 Task: Check the listing details & photos
Action: Mouse moved to (925, 274)
Screenshot: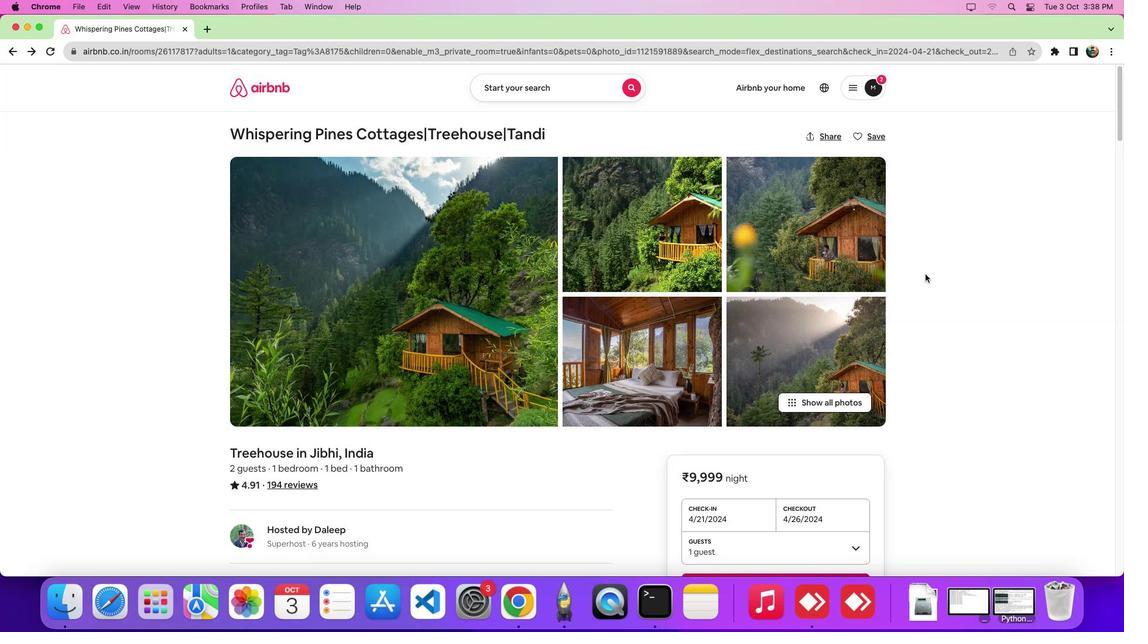 
Action: Mouse pressed left at (925, 274)
Screenshot: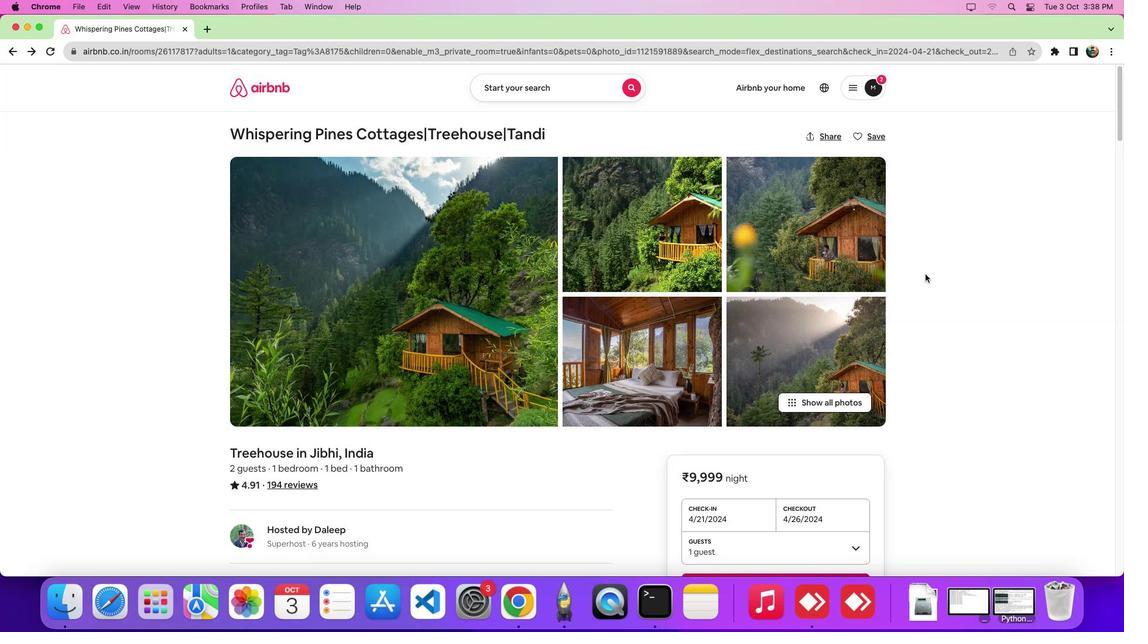 
Action: Mouse scrolled (925, 274) with delta (0, 0)
Screenshot: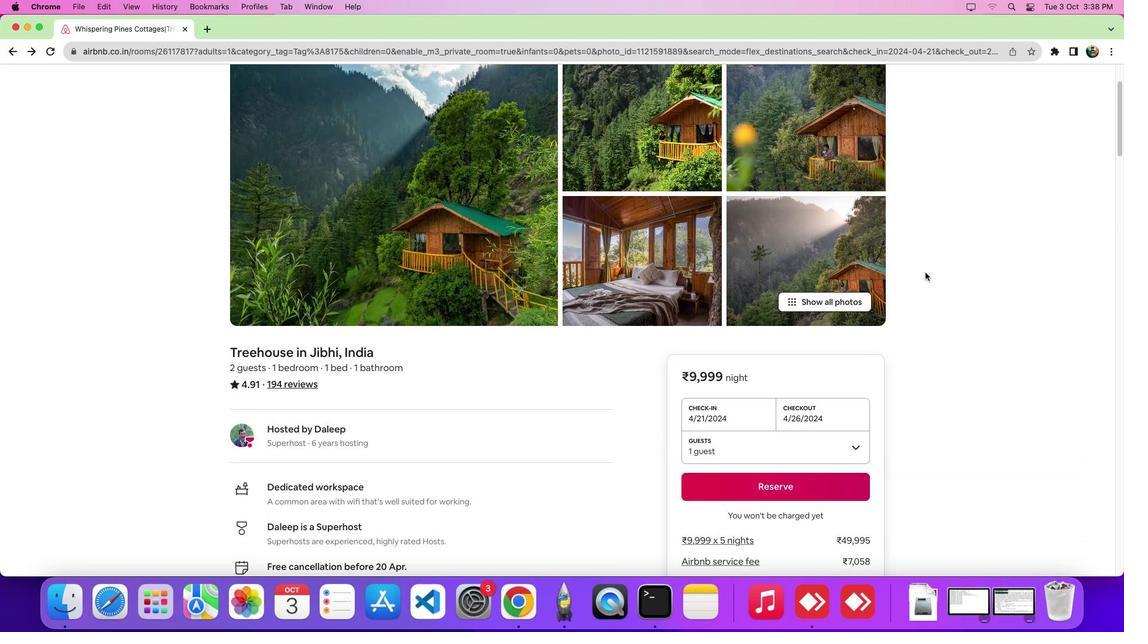 
Action: Mouse scrolled (925, 274) with delta (0, 0)
Screenshot: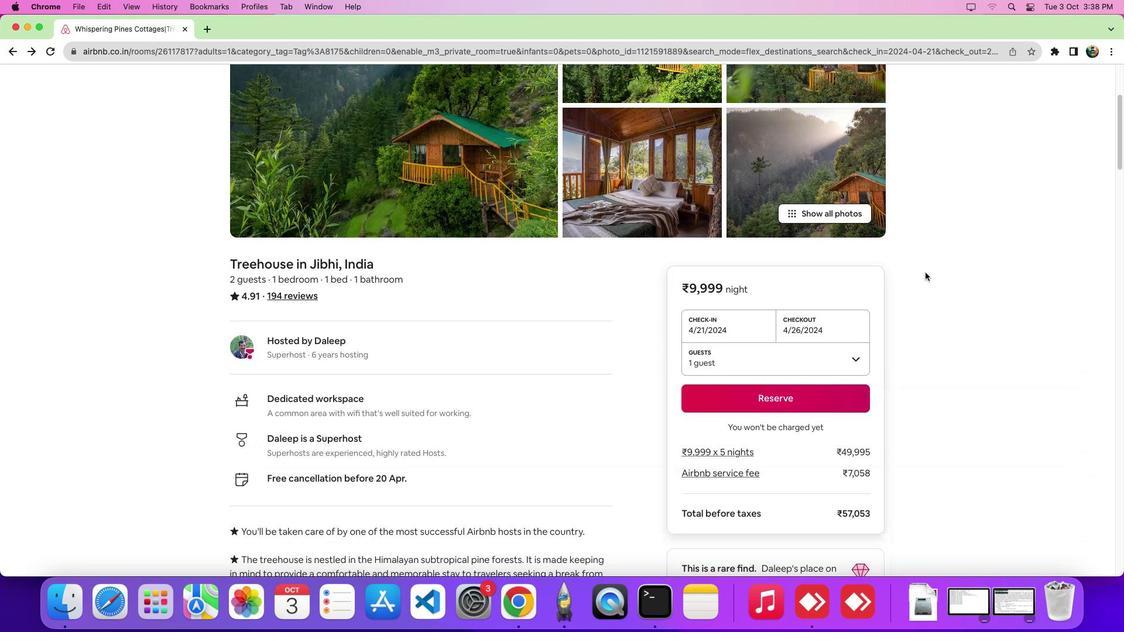 
Action: Mouse scrolled (925, 274) with delta (0, -4)
Screenshot: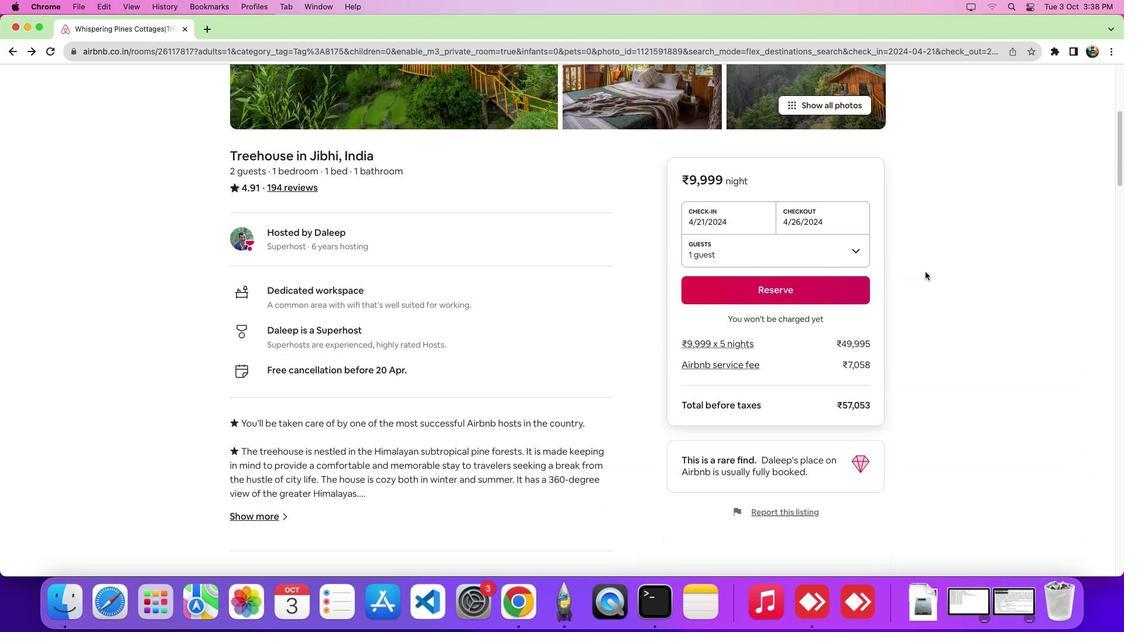 
Action: Mouse scrolled (925, 274) with delta (0, -5)
Screenshot: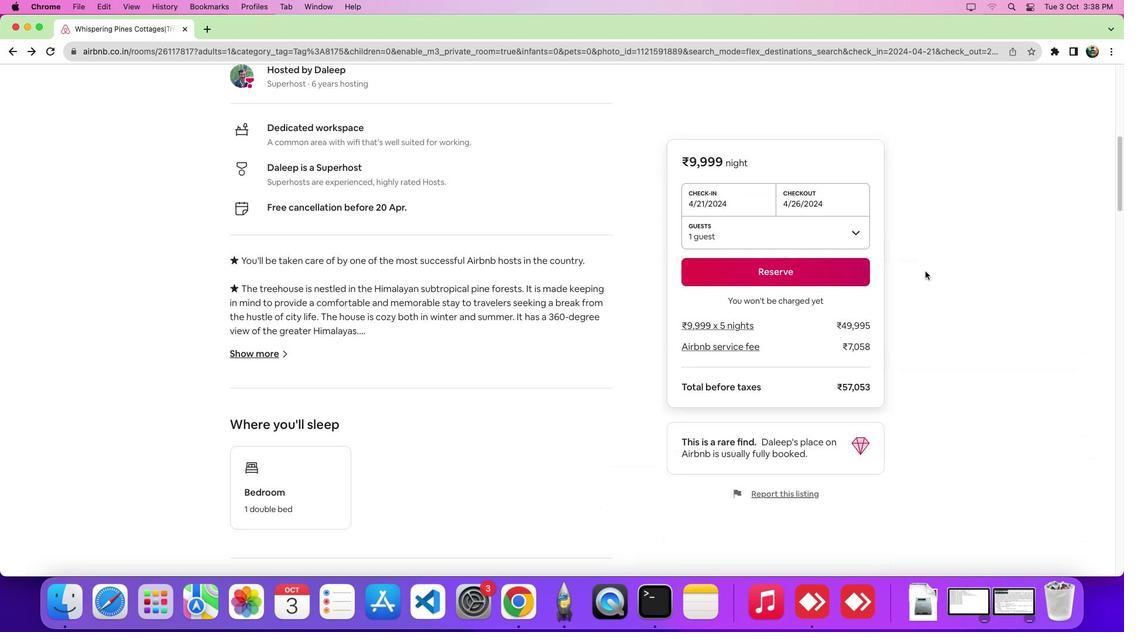 
Action: Mouse moved to (925, 271)
Screenshot: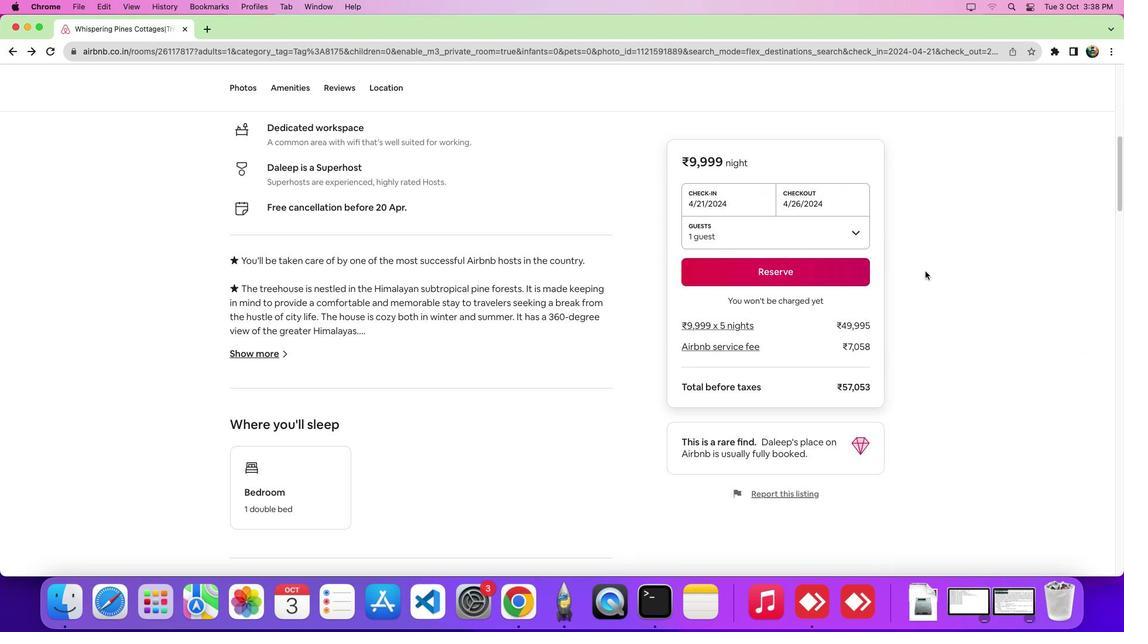 
Action: Mouse scrolled (925, 271) with delta (0, 0)
Screenshot: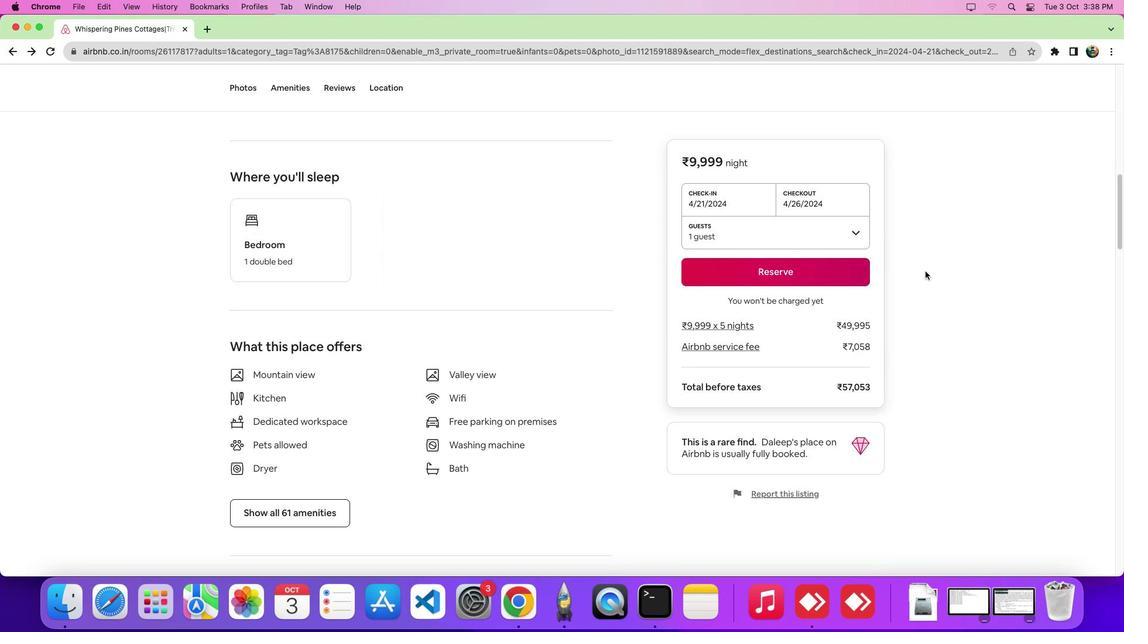 
Action: Mouse scrolled (925, 271) with delta (0, -1)
Screenshot: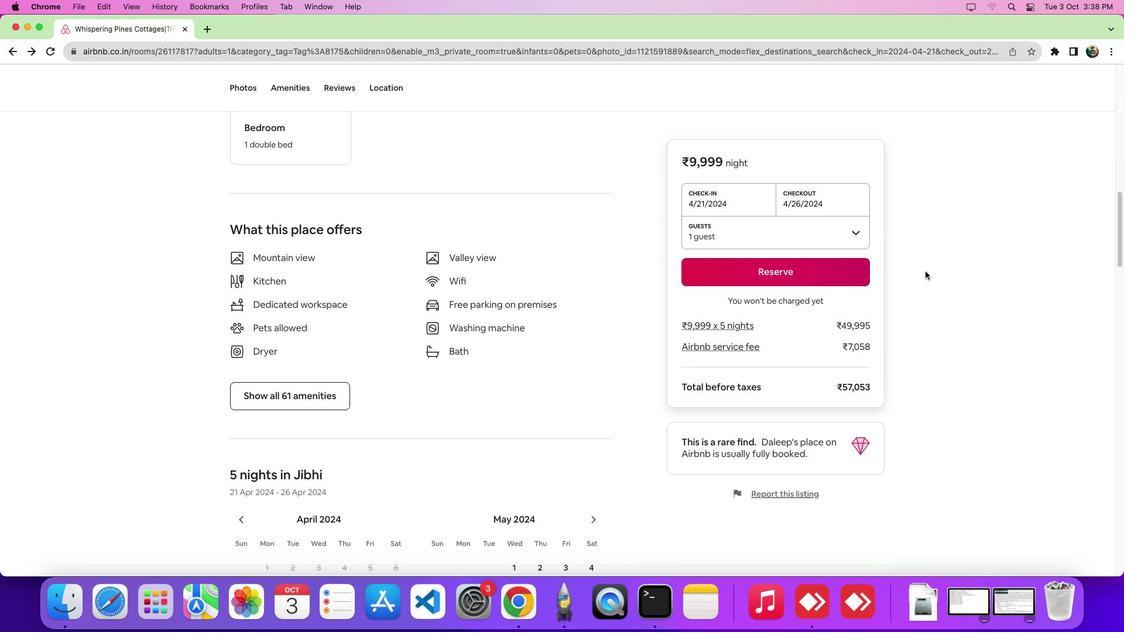 
Action: Mouse scrolled (925, 271) with delta (0, -4)
Screenshot: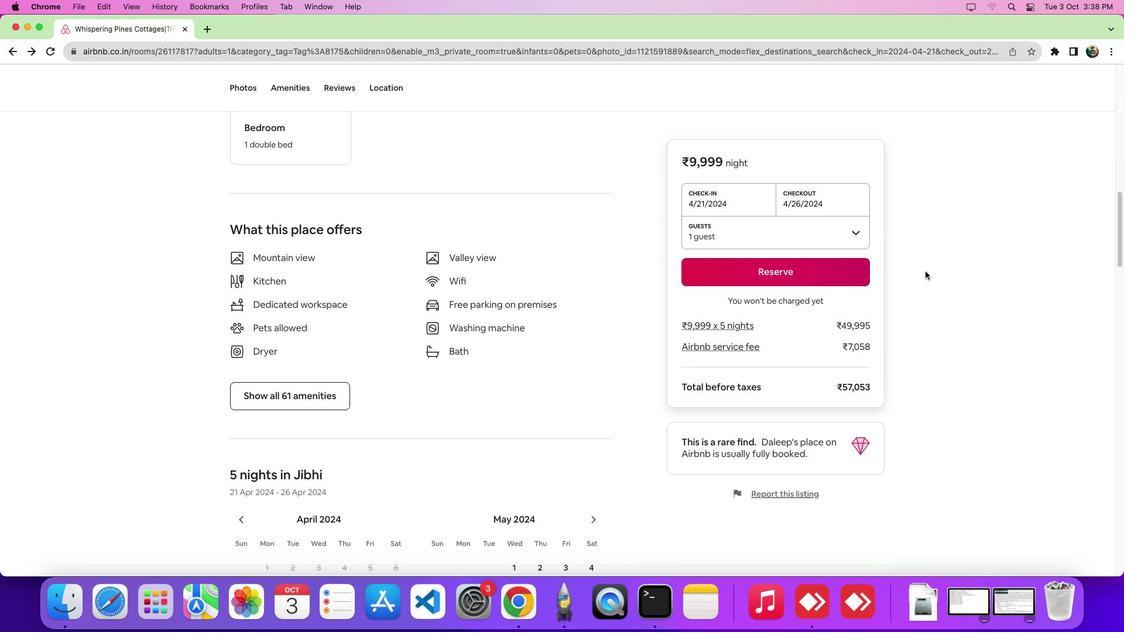 
Action: Mouse scrolled (925, 271) with delta (0, -7)
Screenshot: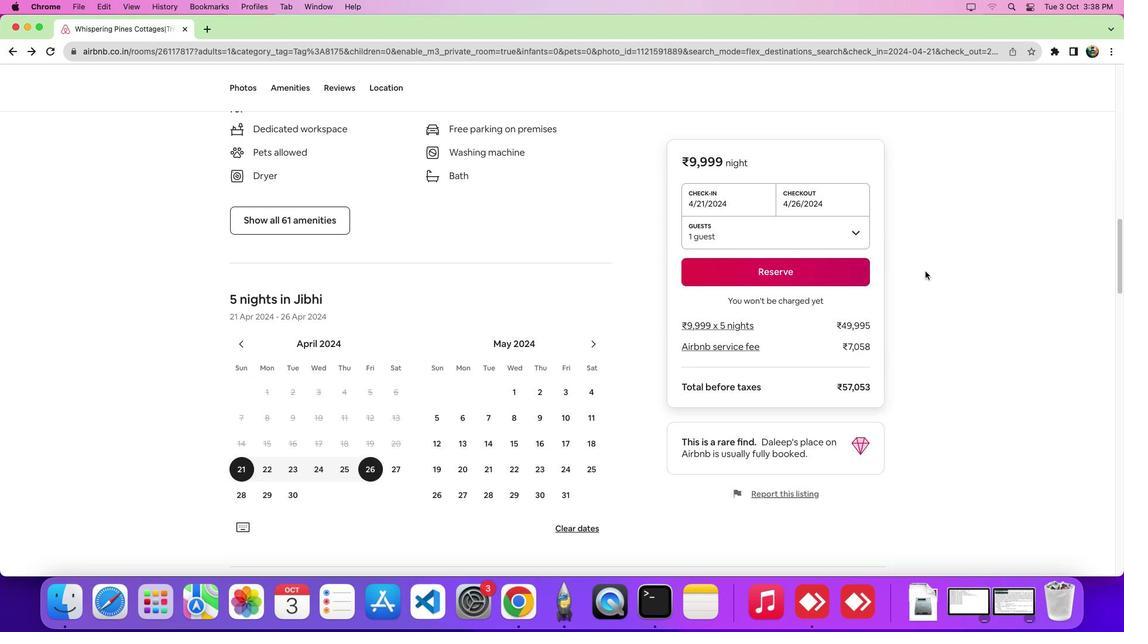 
Action: Mouse moved to (926, 271)
Screenshot: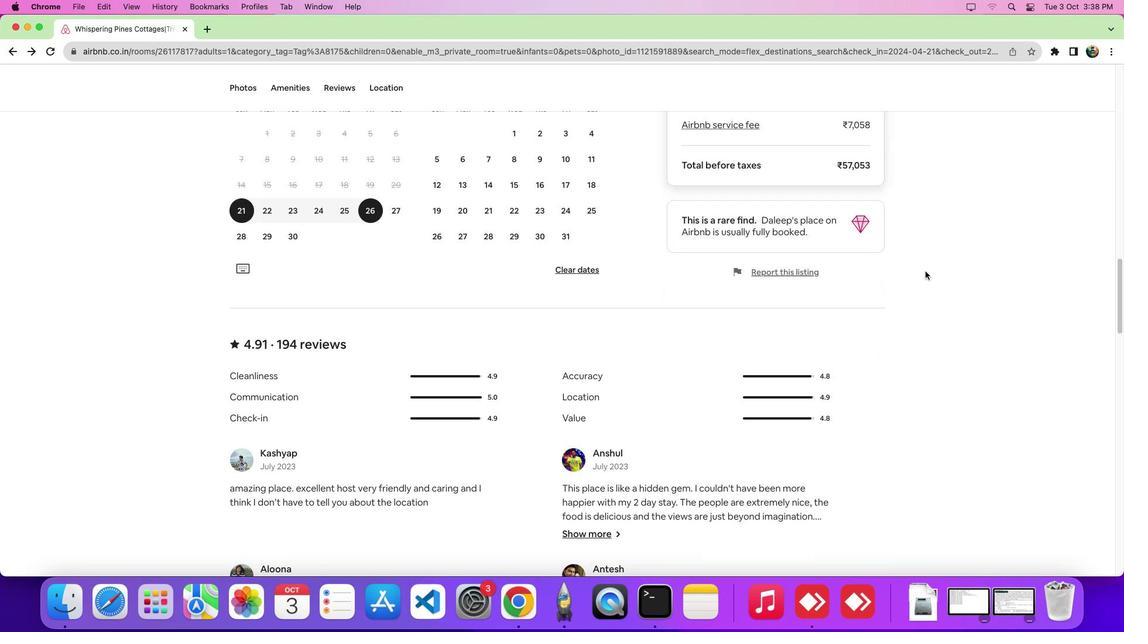 
Action: Mouse scrolled (926, 271) with delta (0, 0)
Screenshot: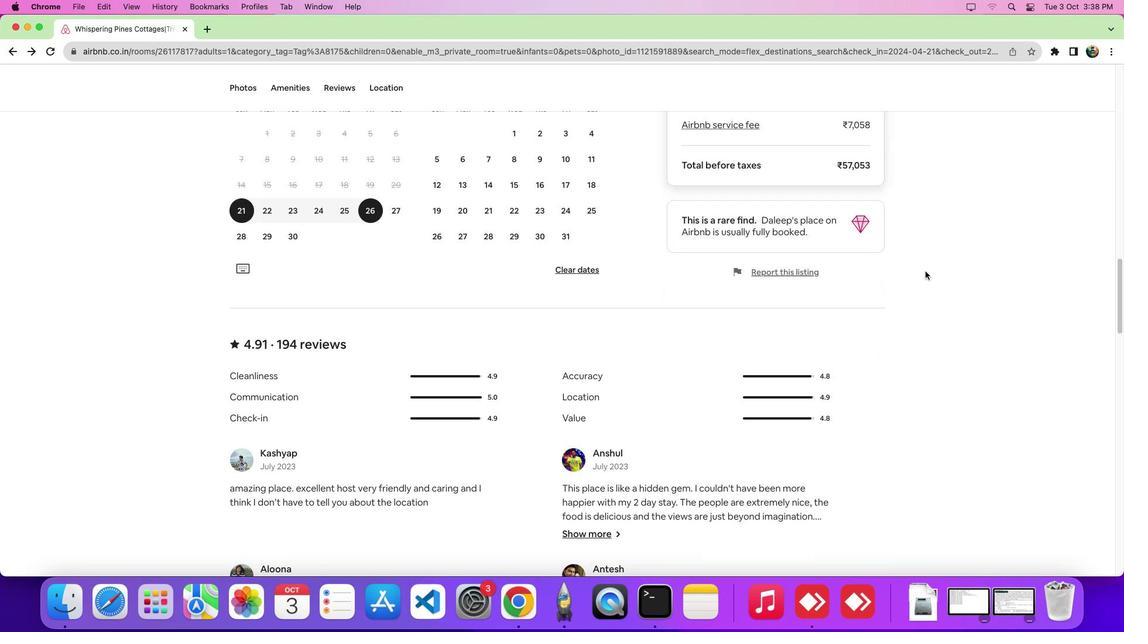 
Action: Mouse scrolled (926, 271) with delta (0, -1)
Screenshot: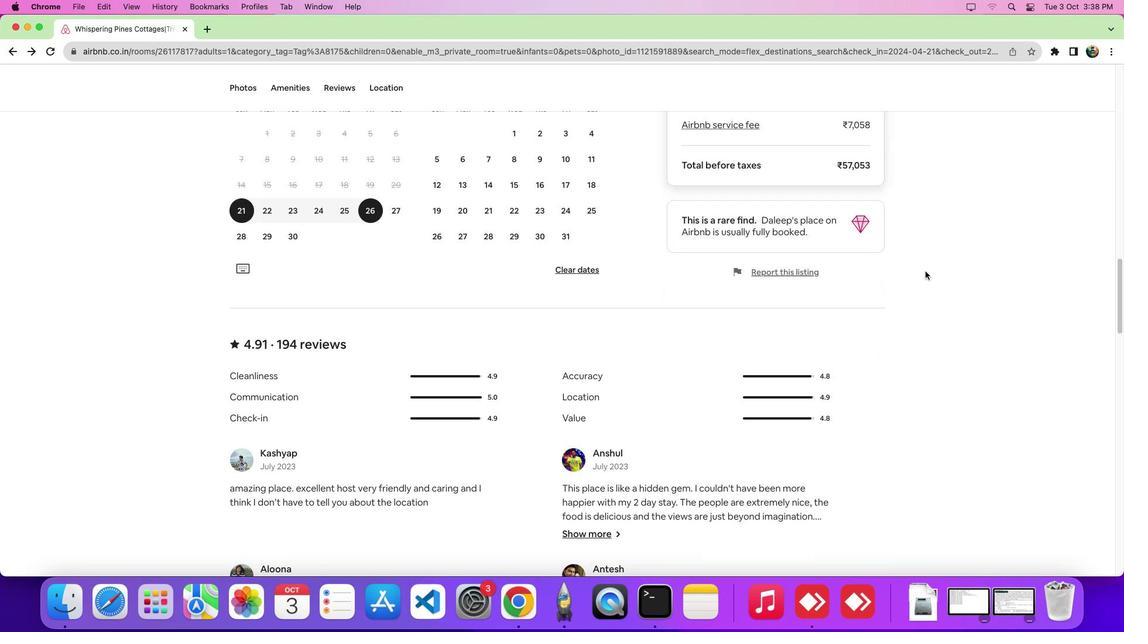 
Action: Mouse scrolled (926, 271) with delta (0, -5)
Screenshot: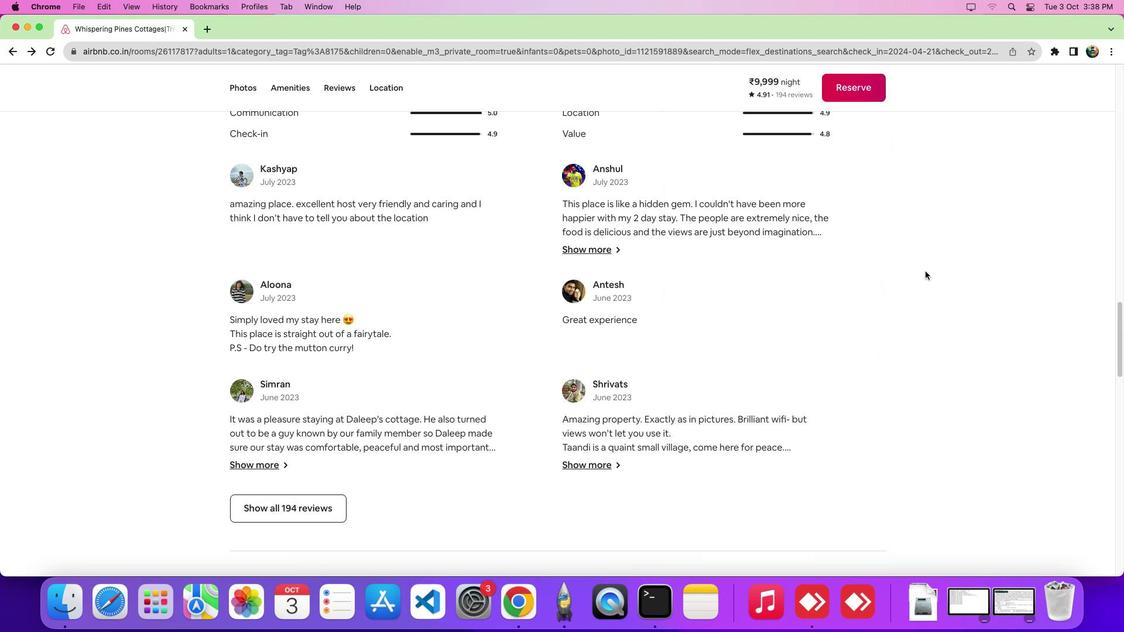 
Action: Mouse scrolled (926, 271) with delta (0, -7)
Screenshot: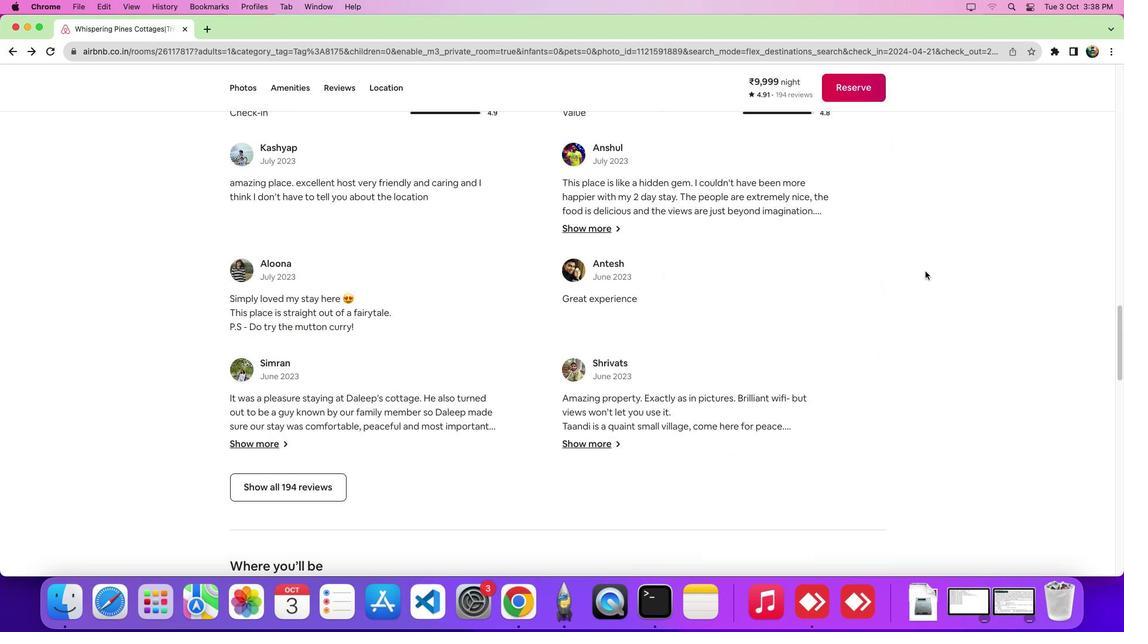 
Action: Mouse scrolled (926, 271) with delta (0, 0)
Screenshot: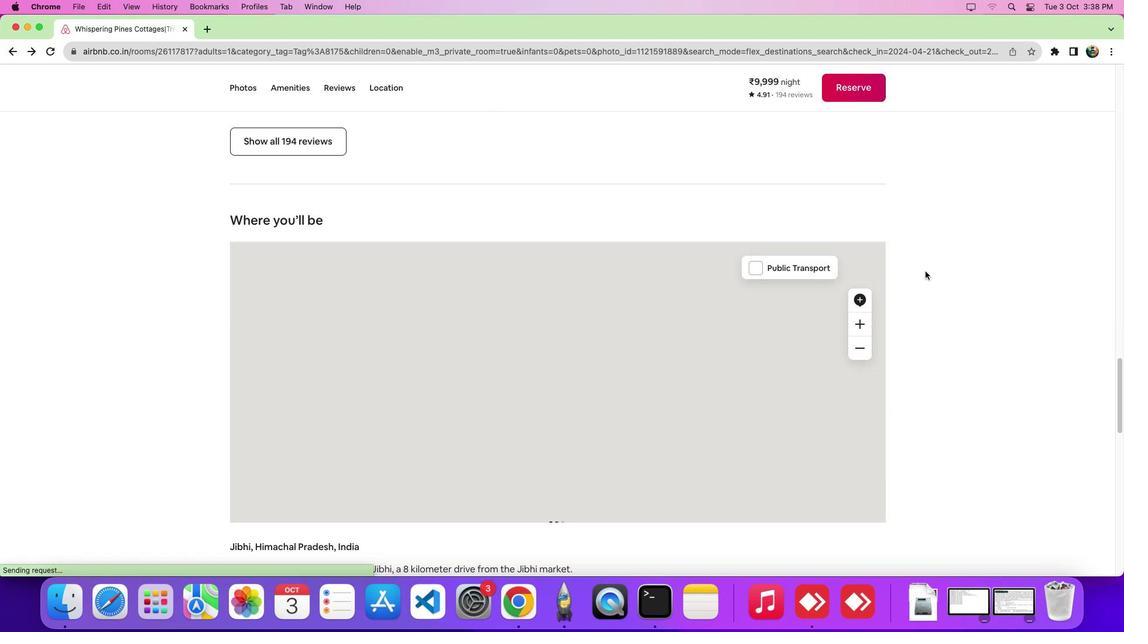 
Action: Mouse scrolled (926, 271) with delta (0, -1)
Screenshot: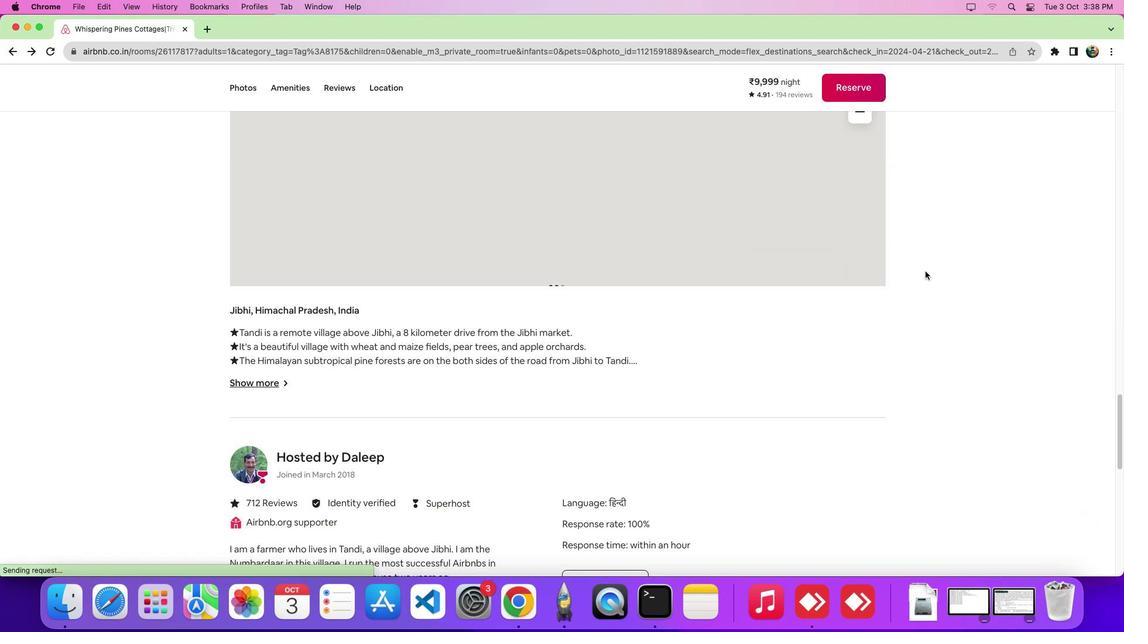 
Action: Mouse scrolled (926, 271) with delta (0, -5)
Screenshot: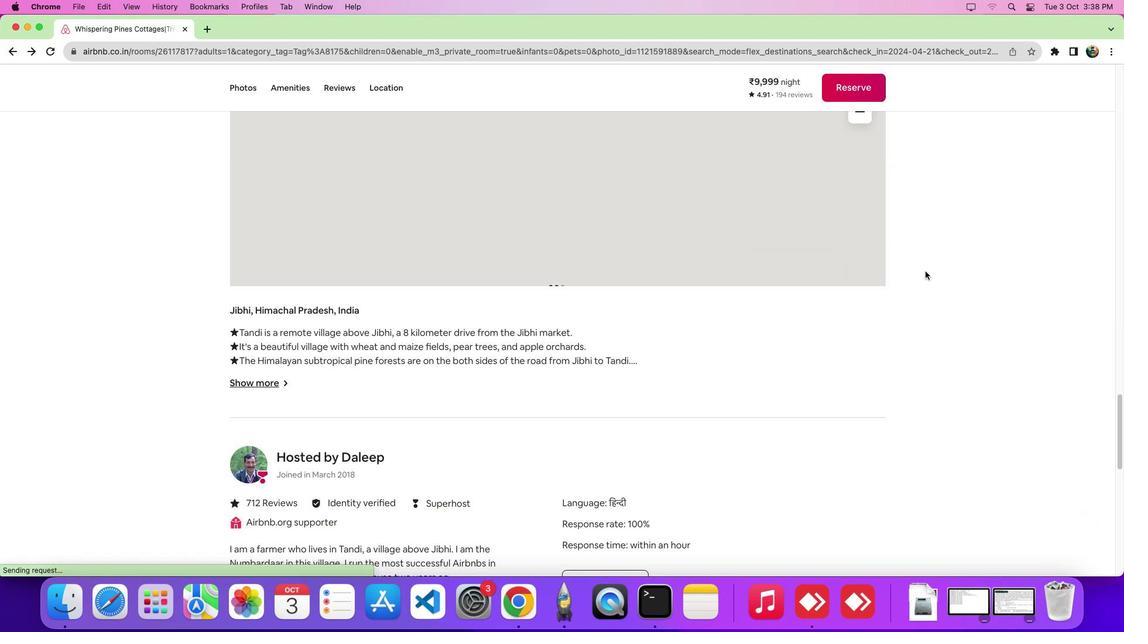 
Action: Mouse scrolled (926, 271) with delta (0, -8)
Screenshot: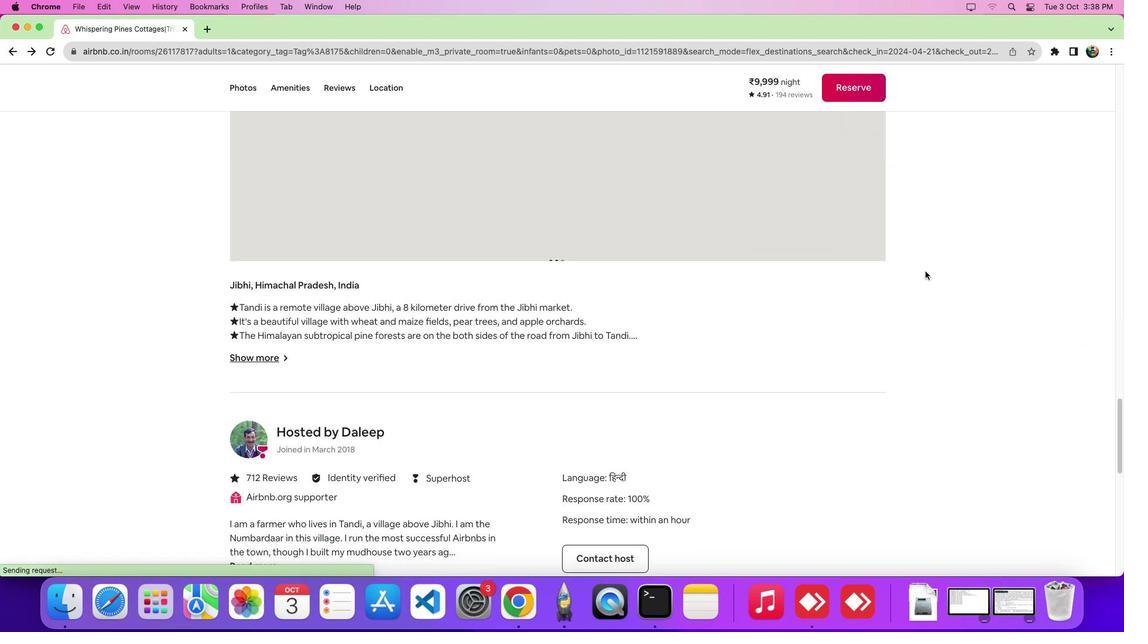 
Action: Mouse scrolled (926, 271) with delta (0, 0)
Screenshot: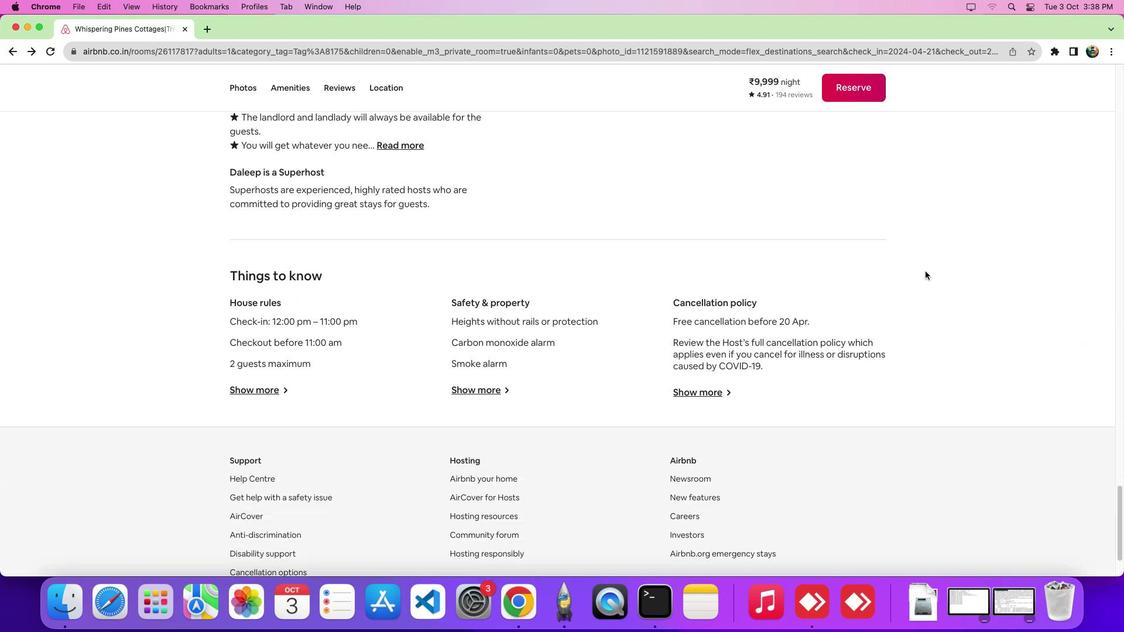 
Action: Mouse scrolled (926, 271) with delta (0, -1)
Screenshot: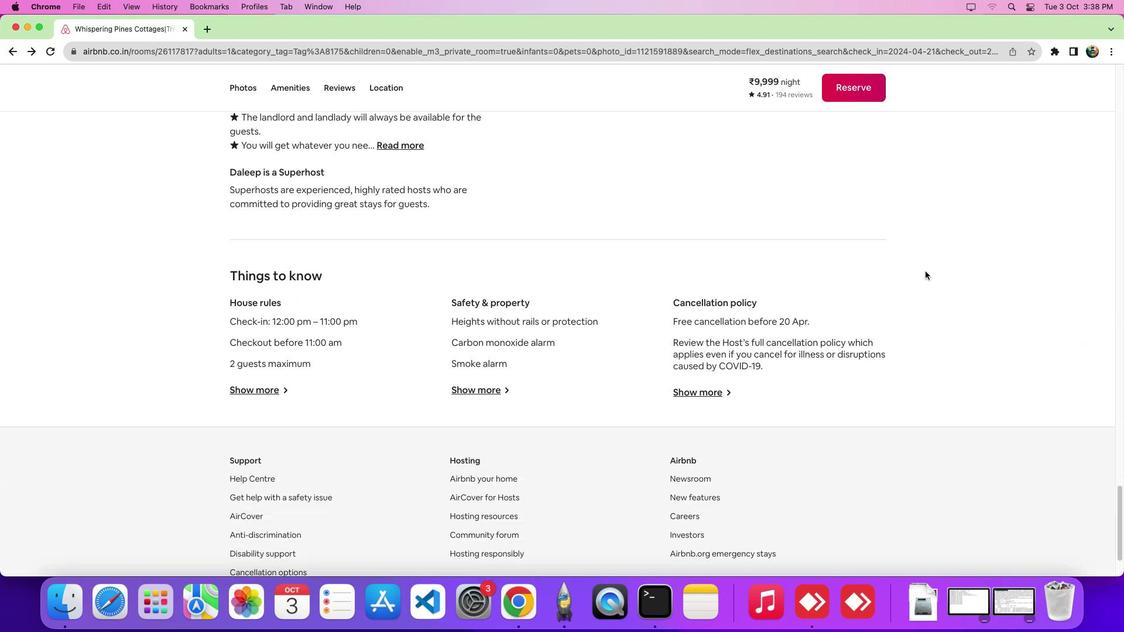 
Action: Mouse scrolled (926, 271) with delta (0, -5)
Screenshot: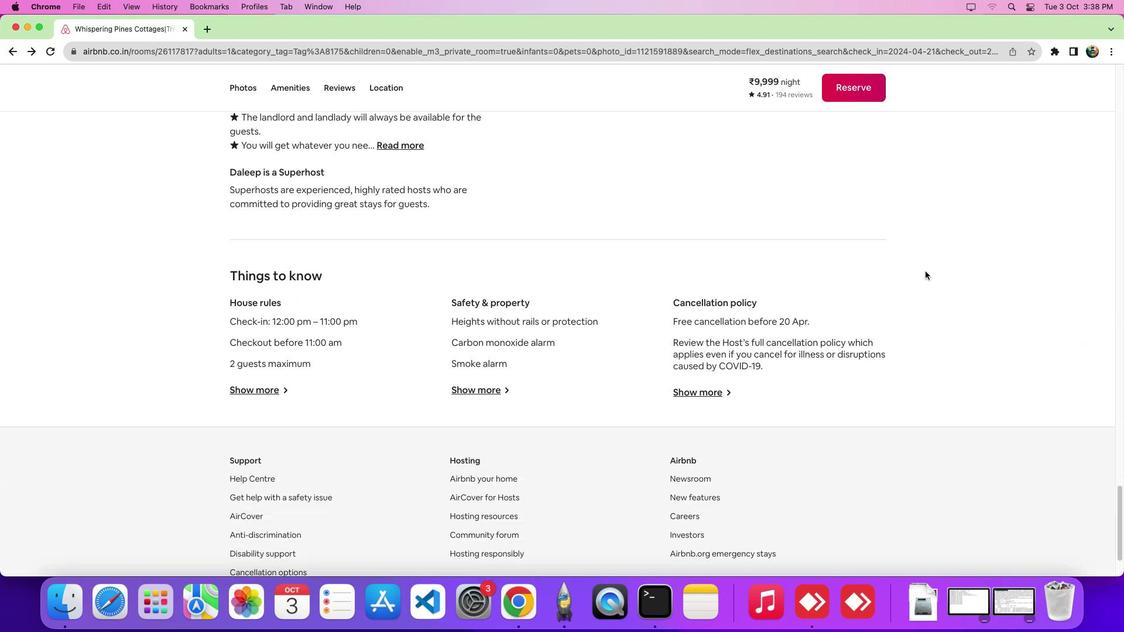 
Action: Mouse scrolled (926, 271) with delta (0, -8)
Screenshot: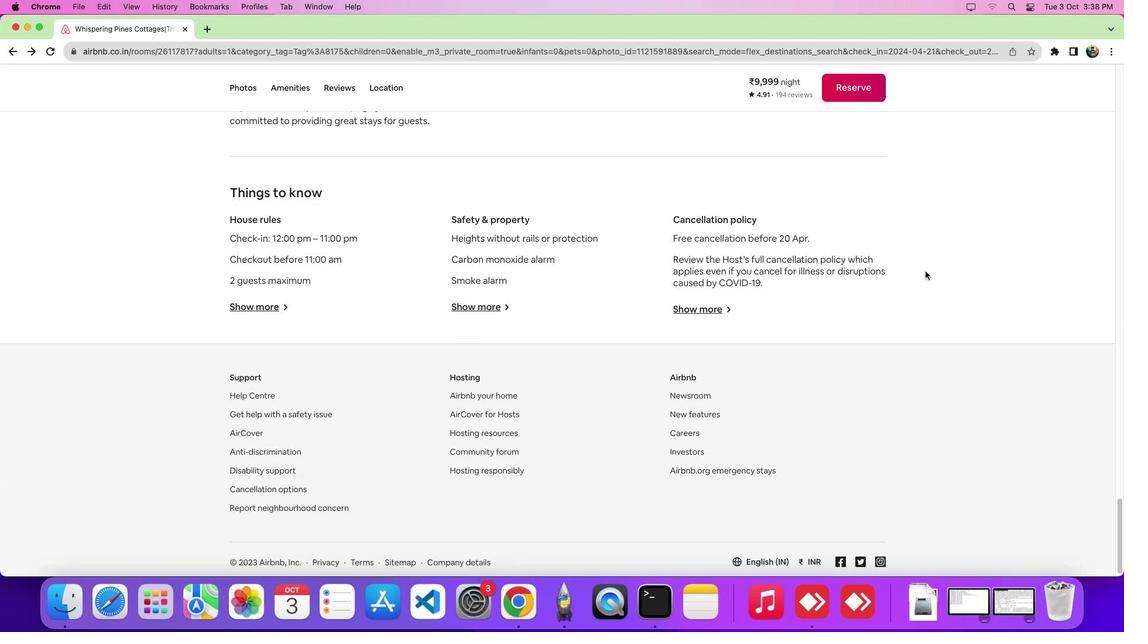 
Action: Mouse scrolled (926, 271) with delta (0, -8)
Screenshot: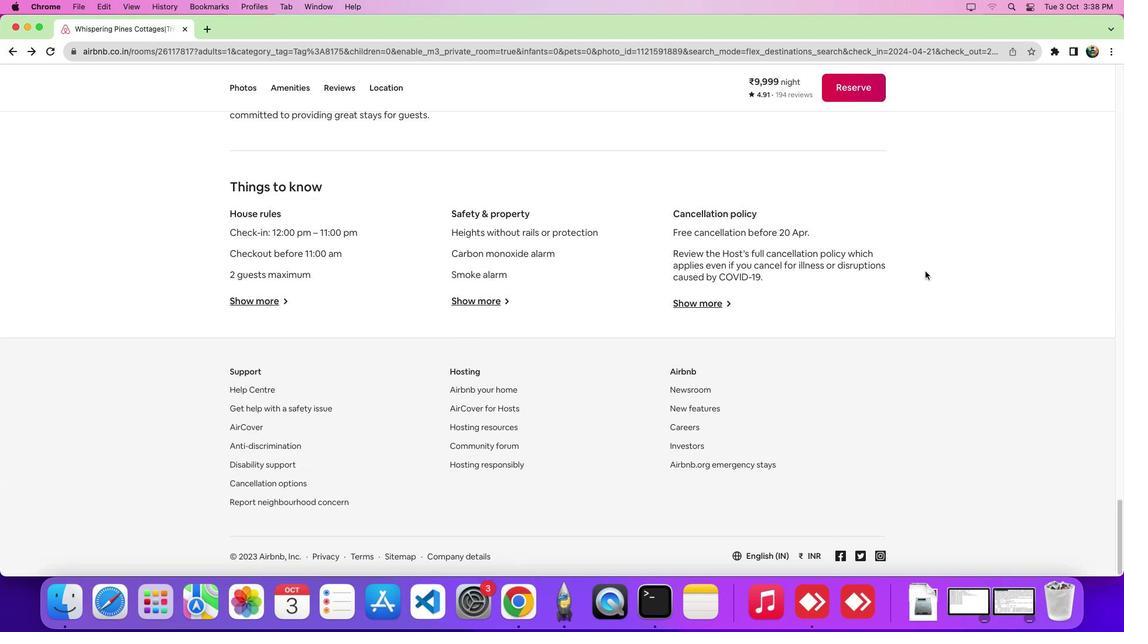 
Action: Mouse scrolled (926, 271) with delta (0, 0)
Screenshot: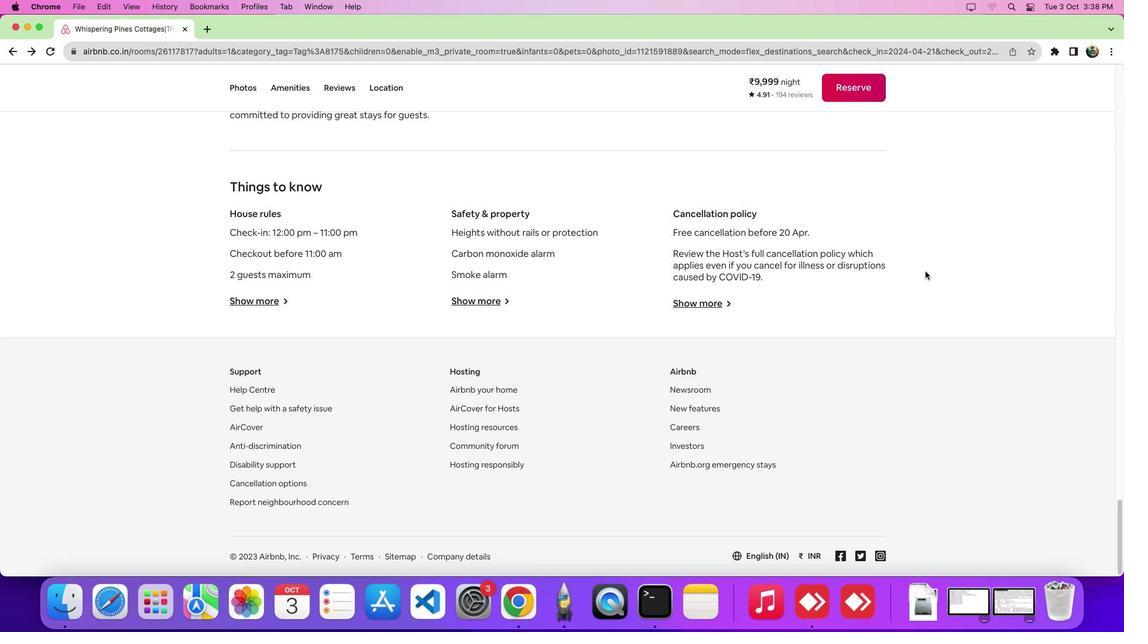 
Action: Mouse scrolled (926, 271) with delta (0, -1)
Screenshot: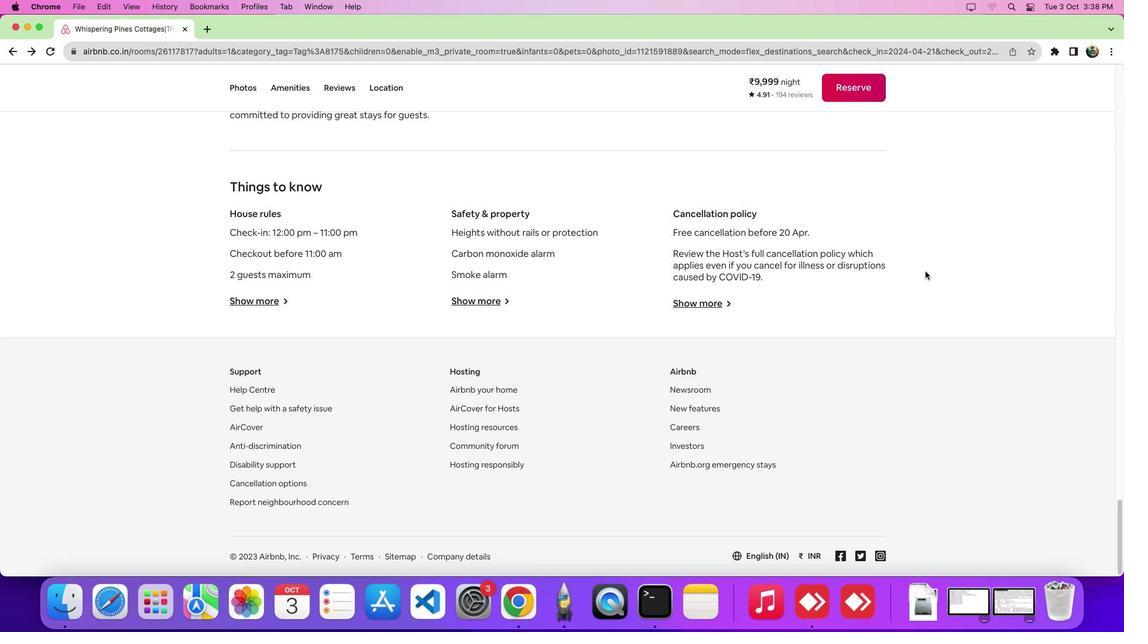 
Action: Mouse scrolled (926, 271) with delta (0, -5)
Screenshot: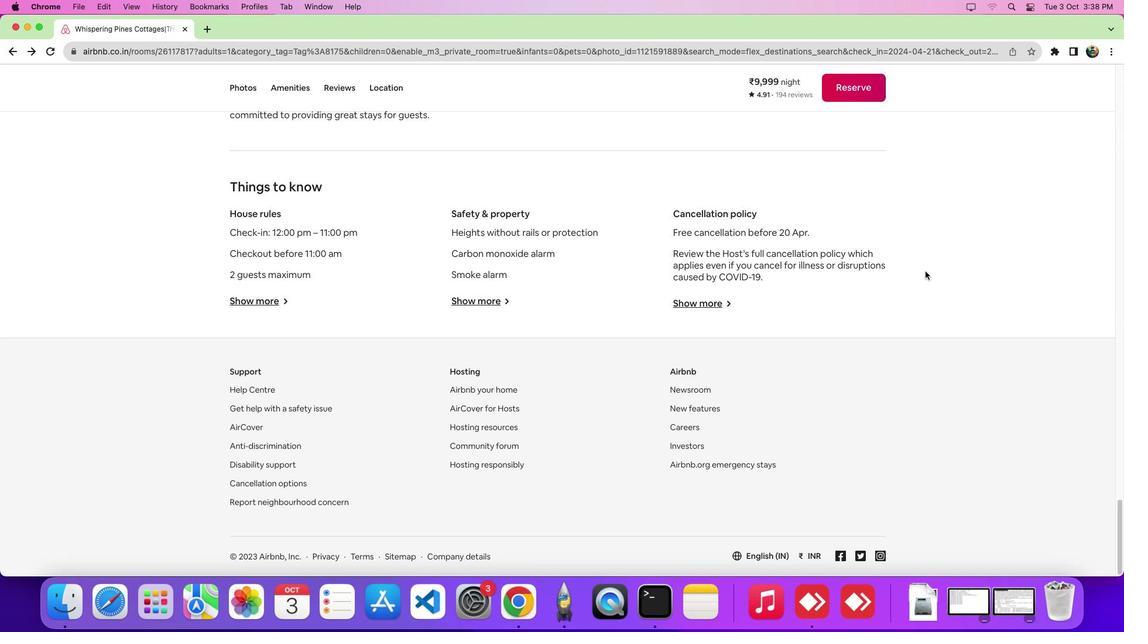 
Action: Mouse scrolled (926, 271) with delta (0, -7)
Screenshot: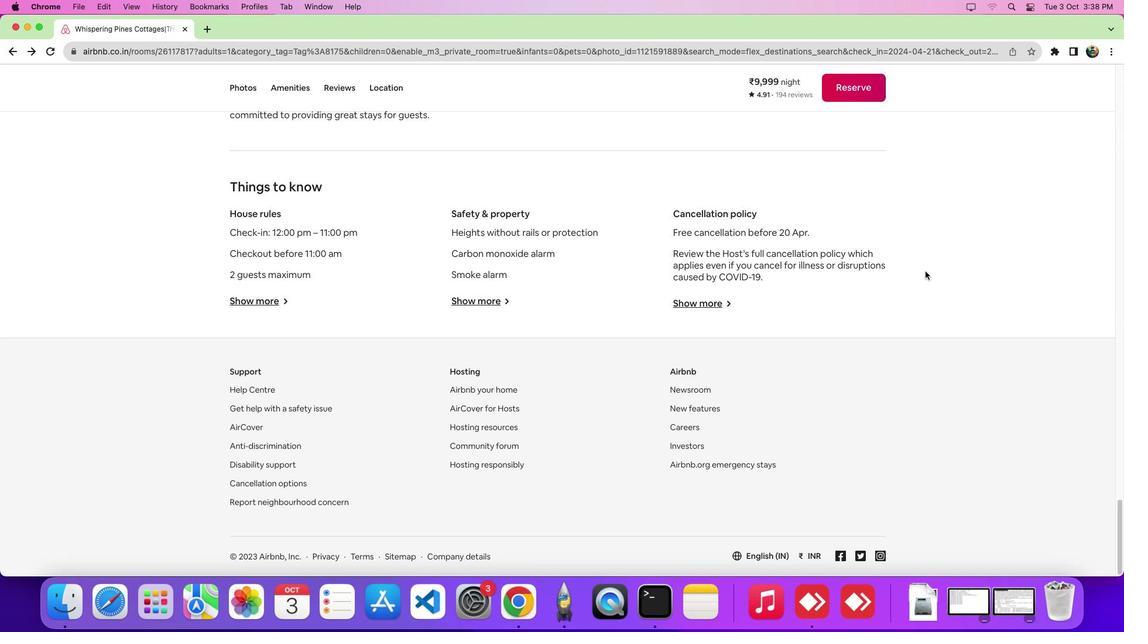 
Action: Mouse moved to (496, 429)
Screenshot: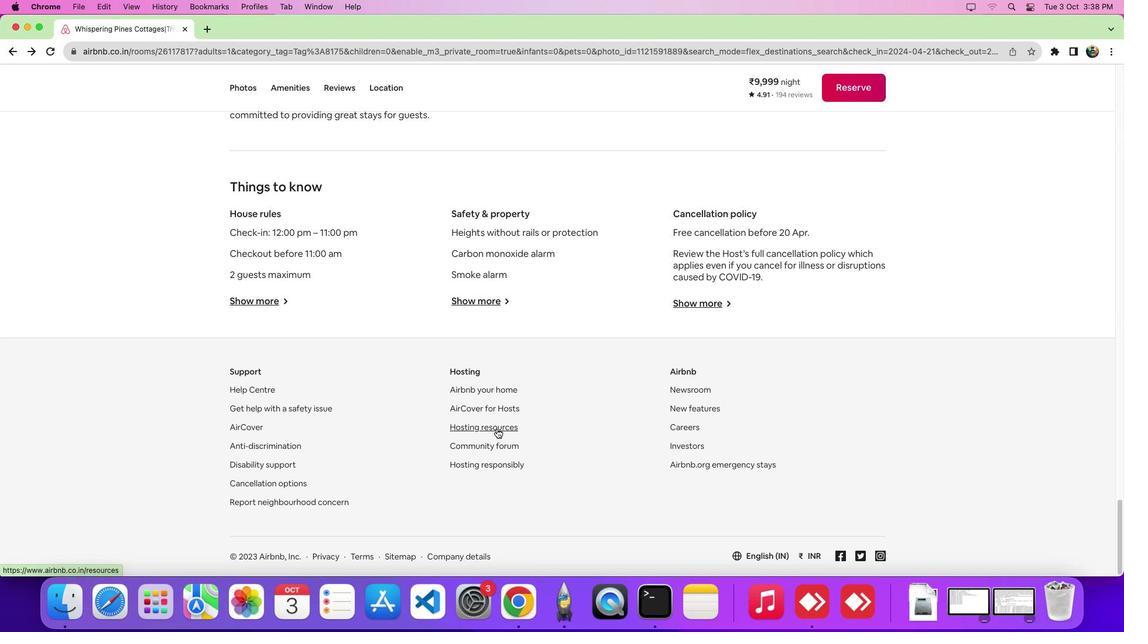 
Action: Mouse pressed left at (496, 429)
Screenshot: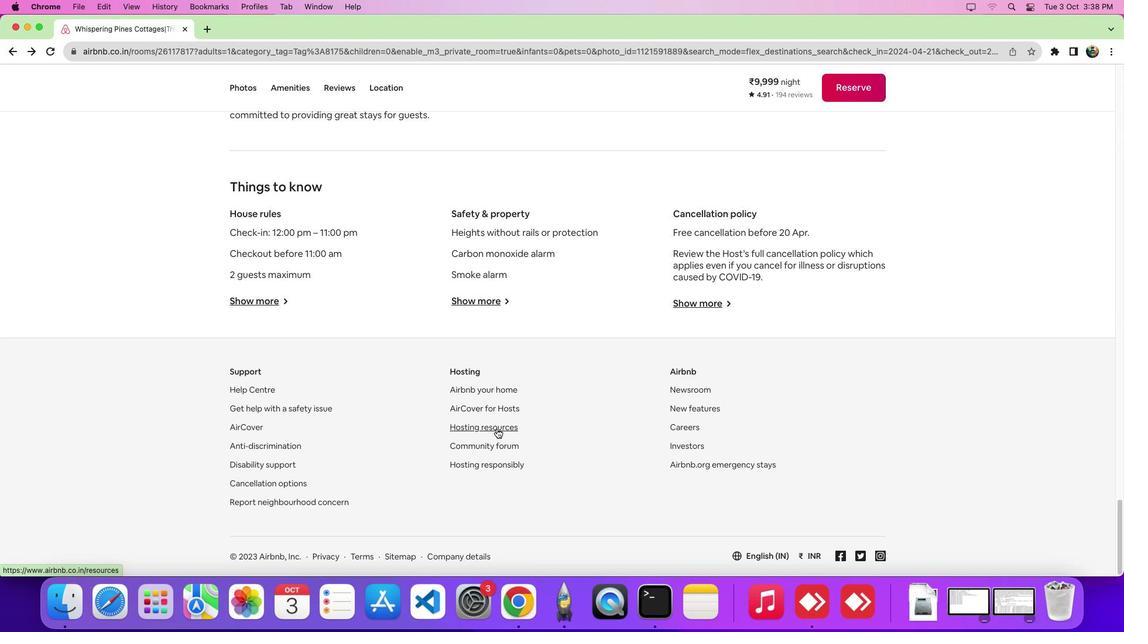 
Action: Mouse moved to (936, 89)
Screenshot: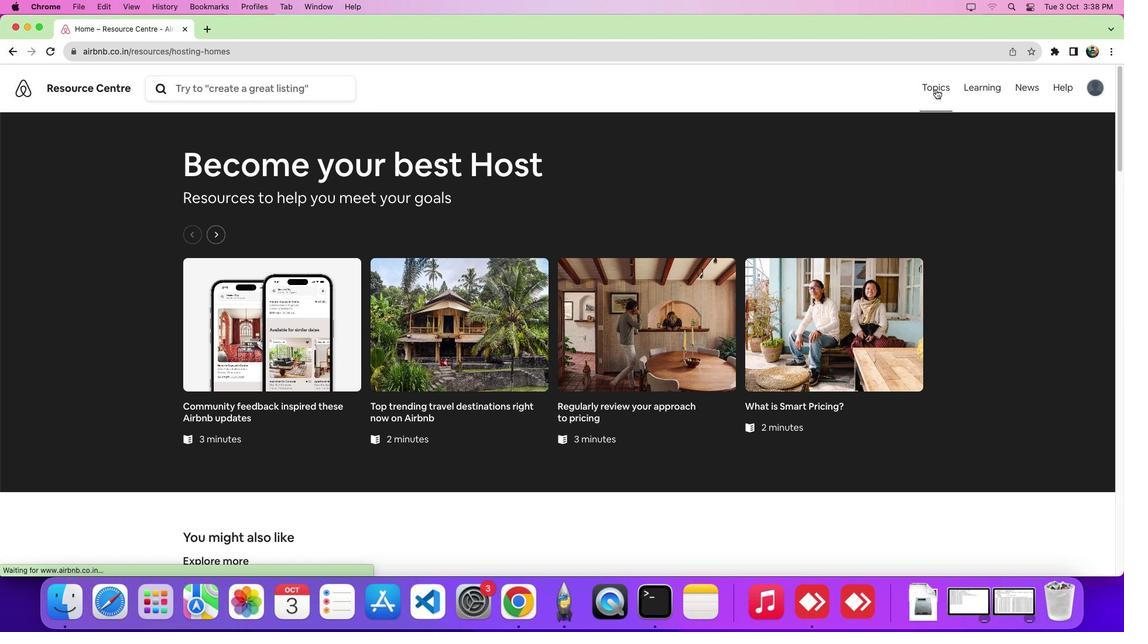 
Action: Mouse pressed left at (936, 89)
Screenshot: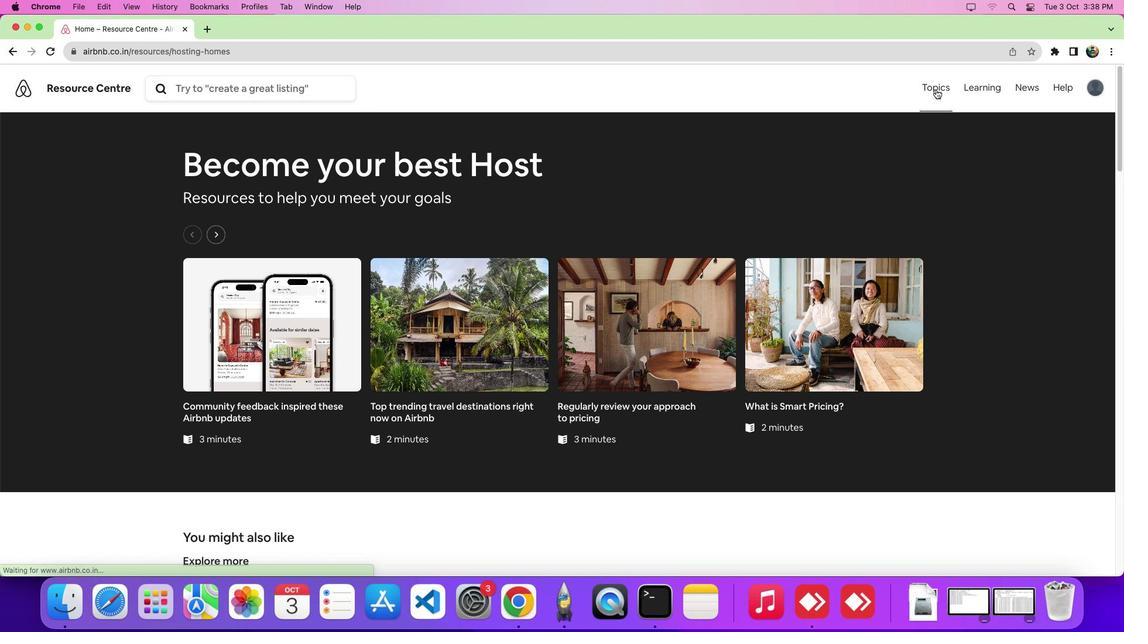 
Action: Mouse moved to (543, 151)
Screenshot: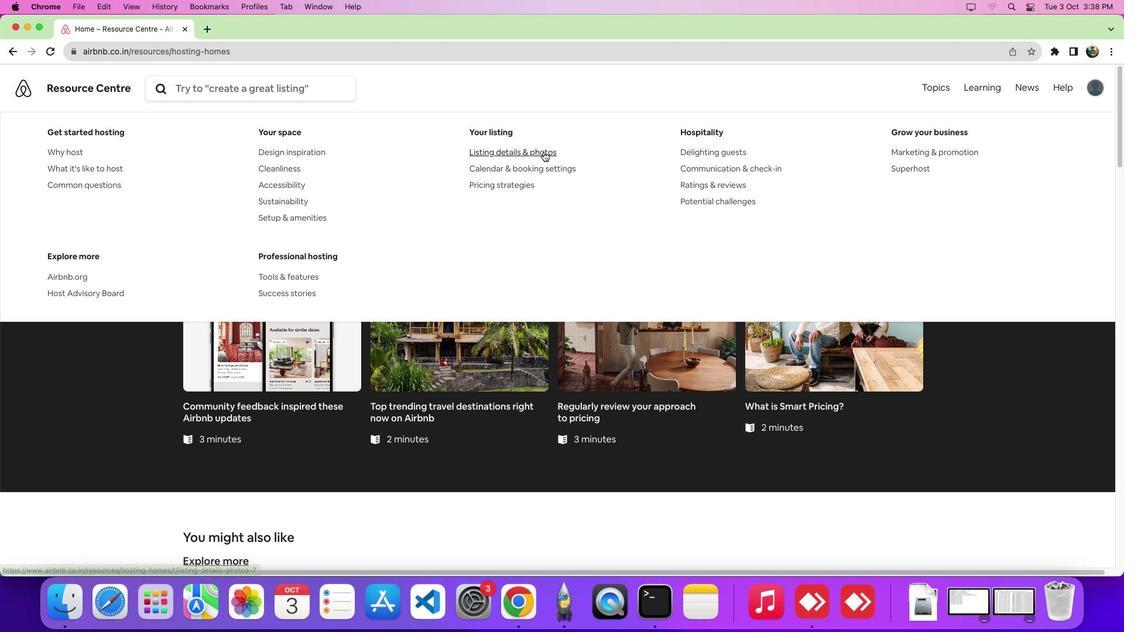 
Action: Mouse pressed left at (543, 151)
Screenshot: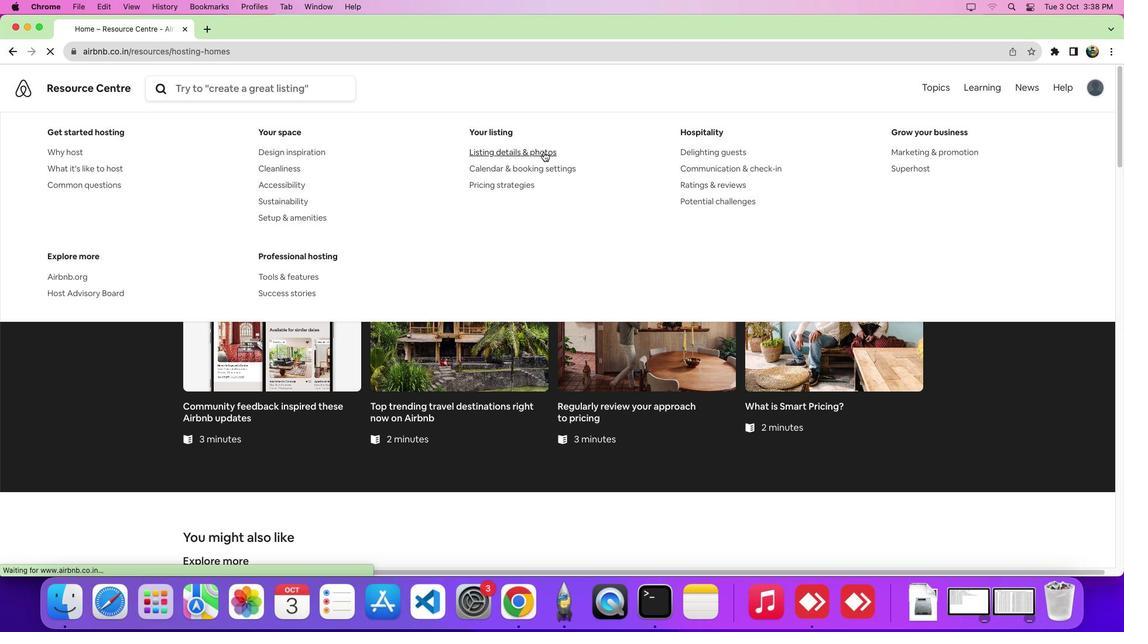 
Action: Mouse moved to (553, 344)
Screenshot: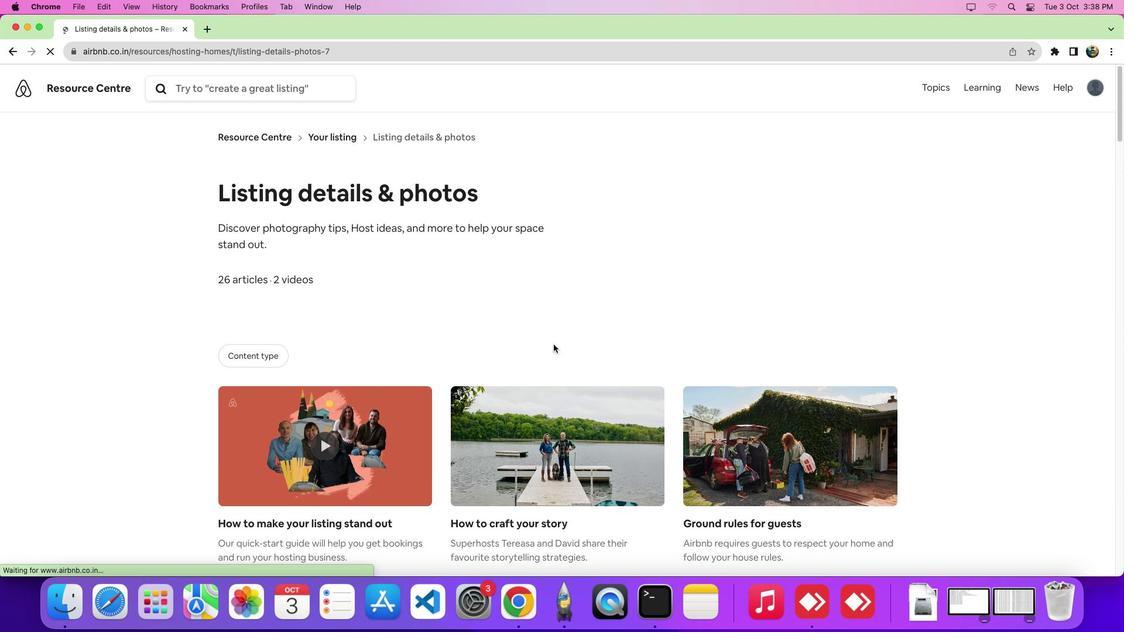 
Action: Mouse scrolled (553, 344) with delta (0, 0)
Screenshot: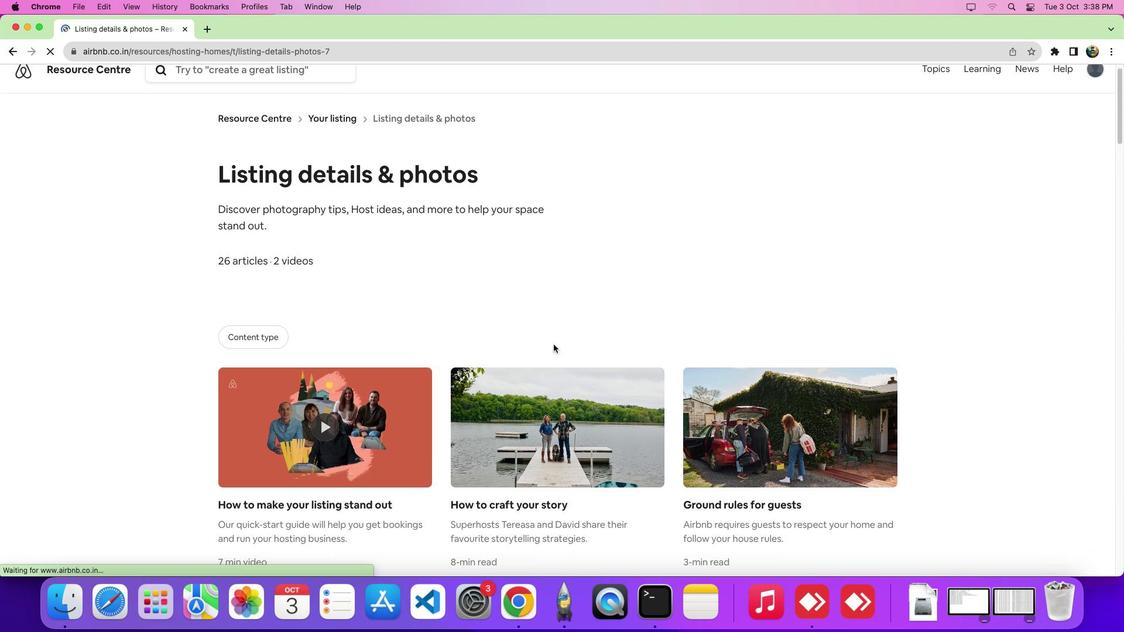 
Action: Mouse scrolled (553, 344) with delta (0, 0)
Screenshot: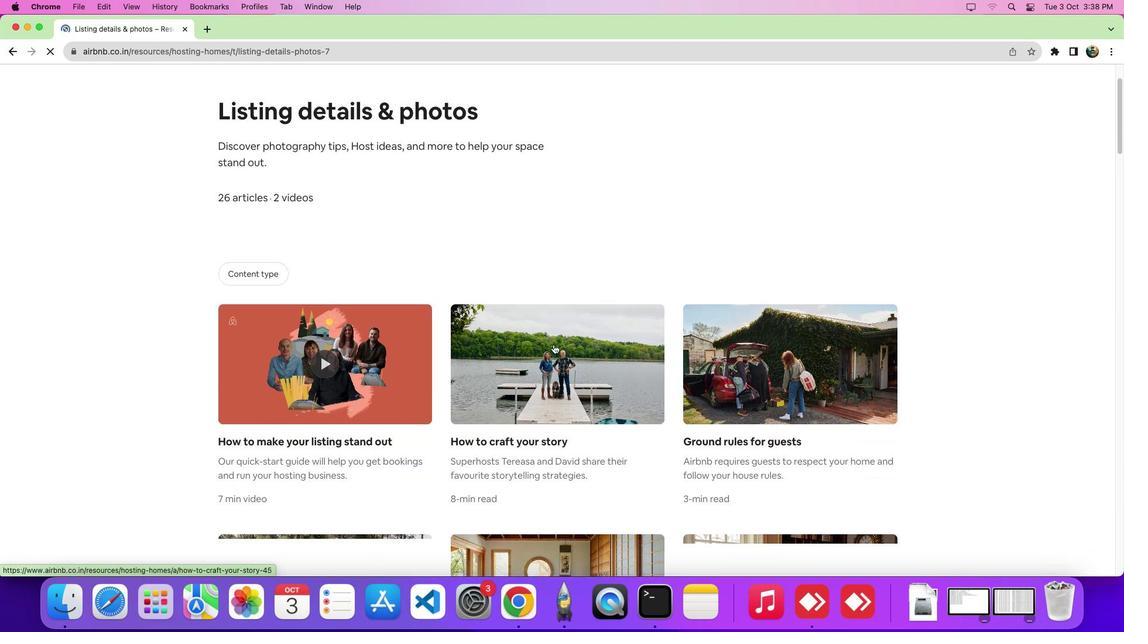 
Action: Mouse scrolled (553, 344) with delta (0, -2)
Screenshot: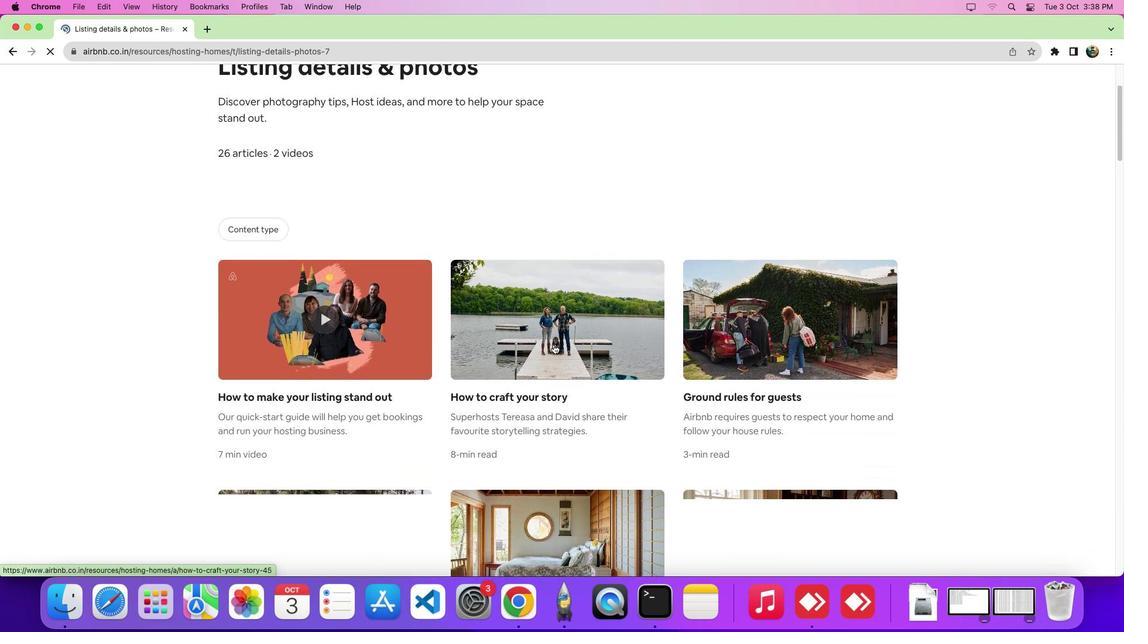 
Action: Mouse scrolled (553, 344) with delta (0, 0)
Screenshot: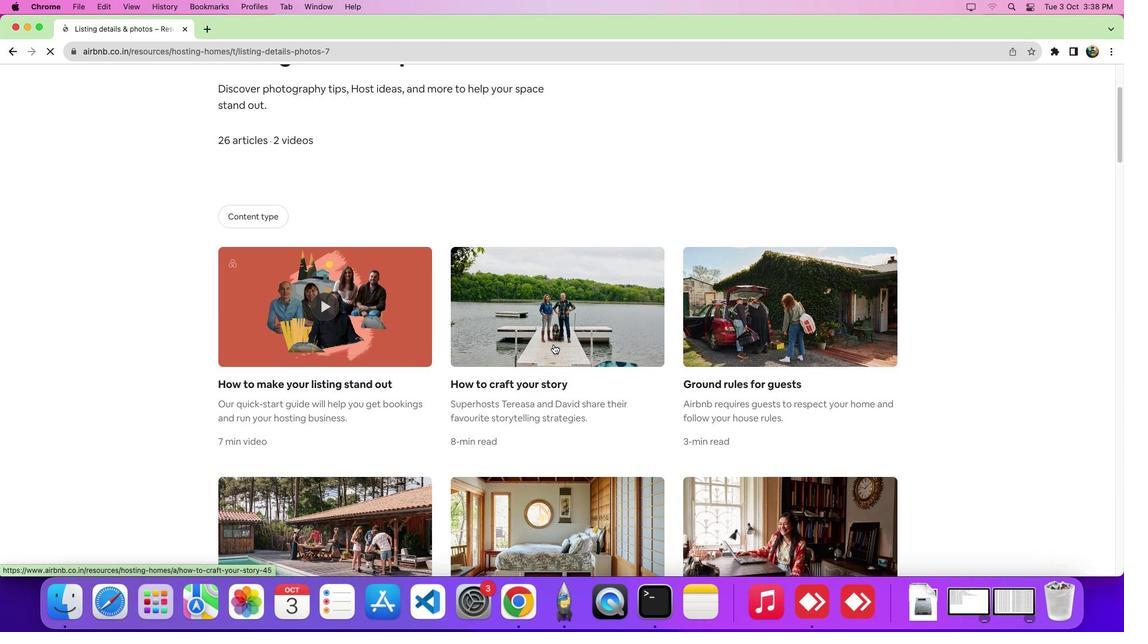 
Action: Mouse scrolled (553, 344) with delta (0, 0)
Screenshot: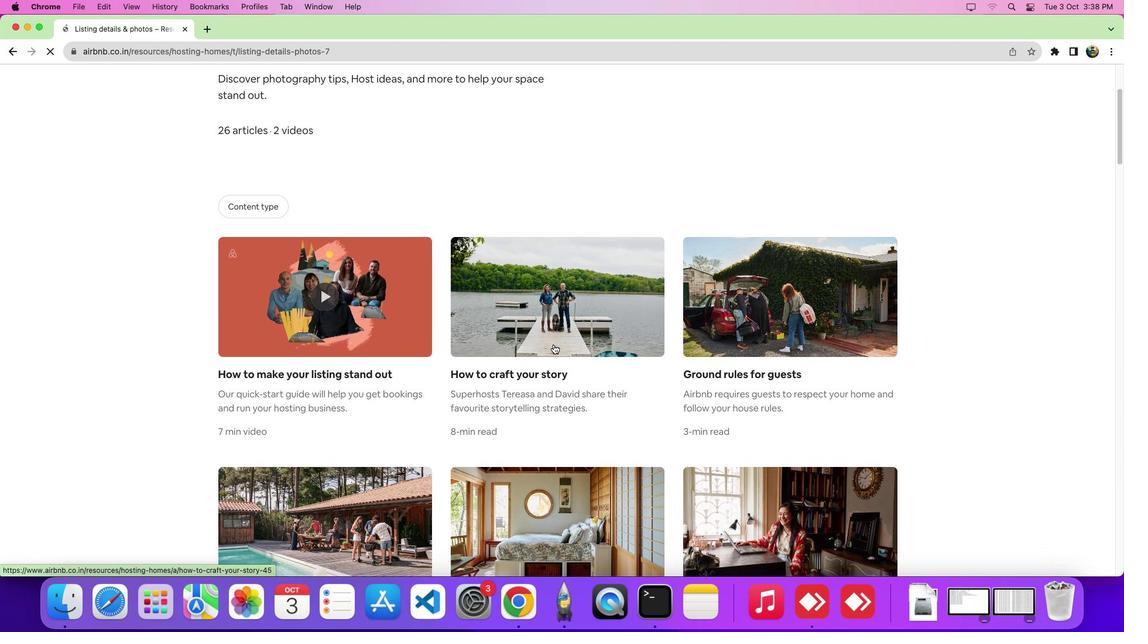 
Action: Mouse scrolled (553, 344) with delta (0, 0)
Screenshot: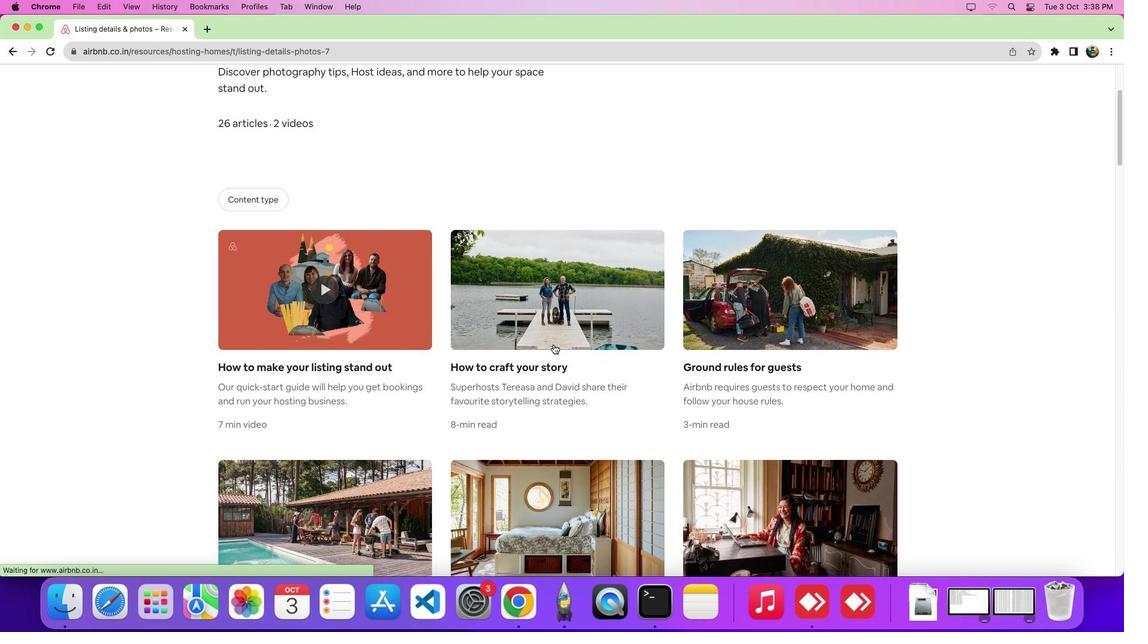 
Action: Mouse scrolled (553, 344) with delta (0, 0)
Screenshot: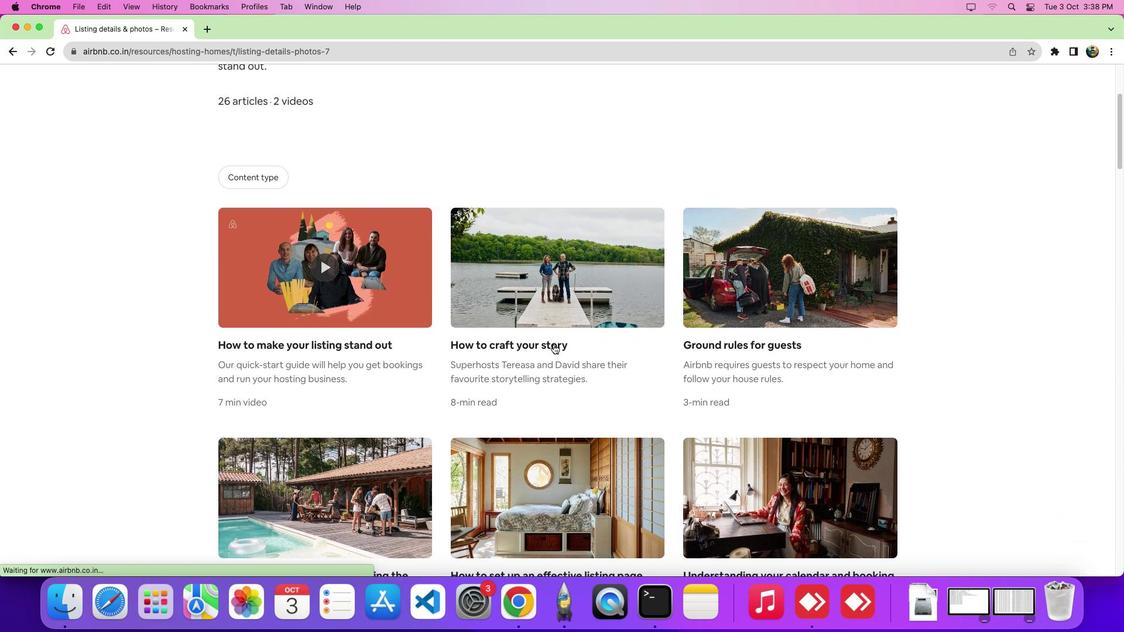 
Action: Mouse scrolled (553, 344) with delta (0, -1)
Screenshot: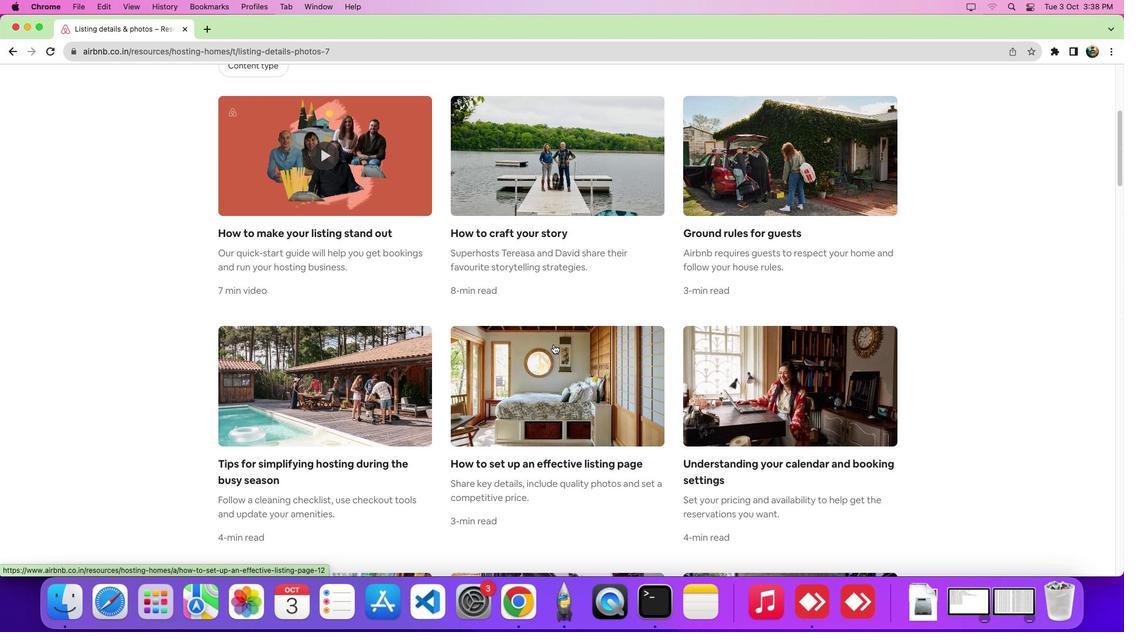 
Action: Mouse scrolled (553, 344) with delta (0, -2)
Screenshot: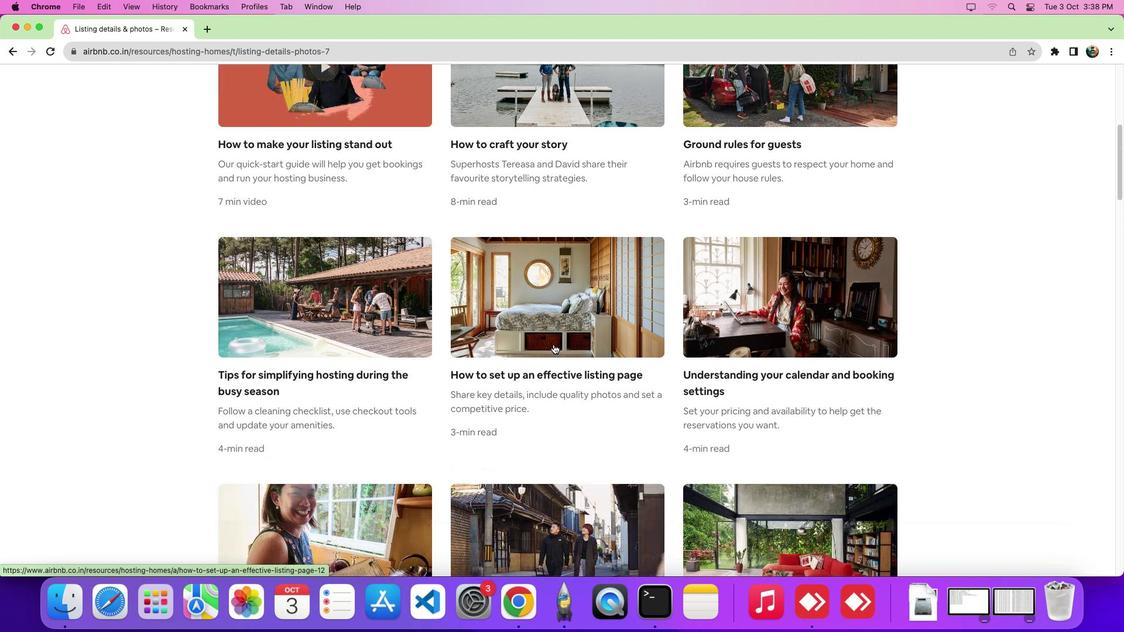 
Action: Mouse scrolled (553, 344) with delta (0, 0)
Screenshot: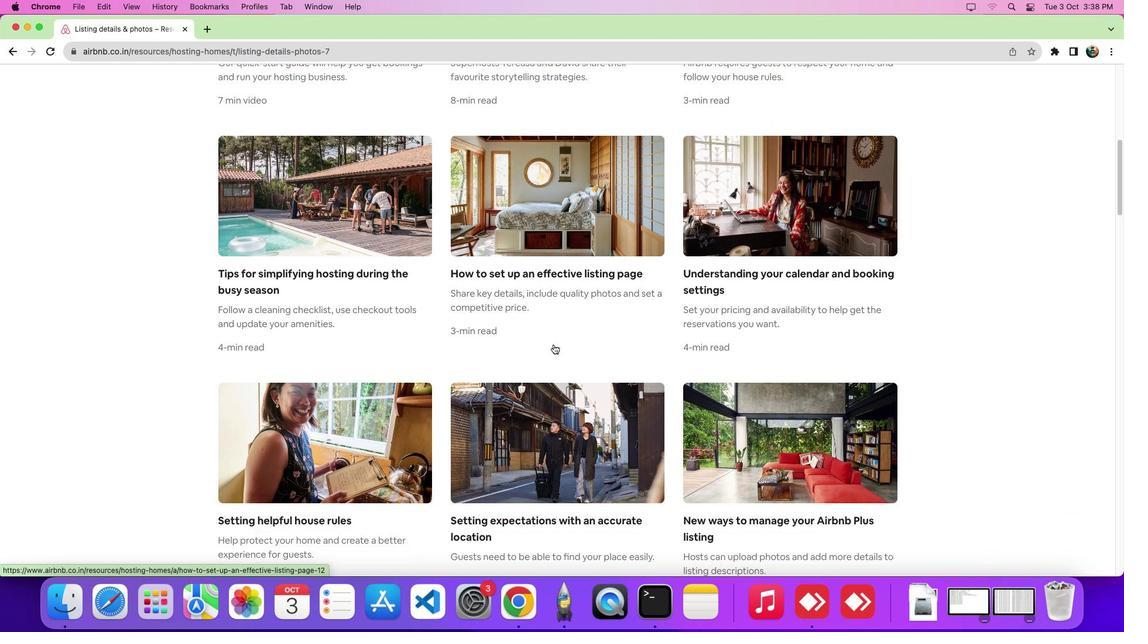 
Action: Mouse scrolled (553, 344) with delta (0, 0)
Screenshot: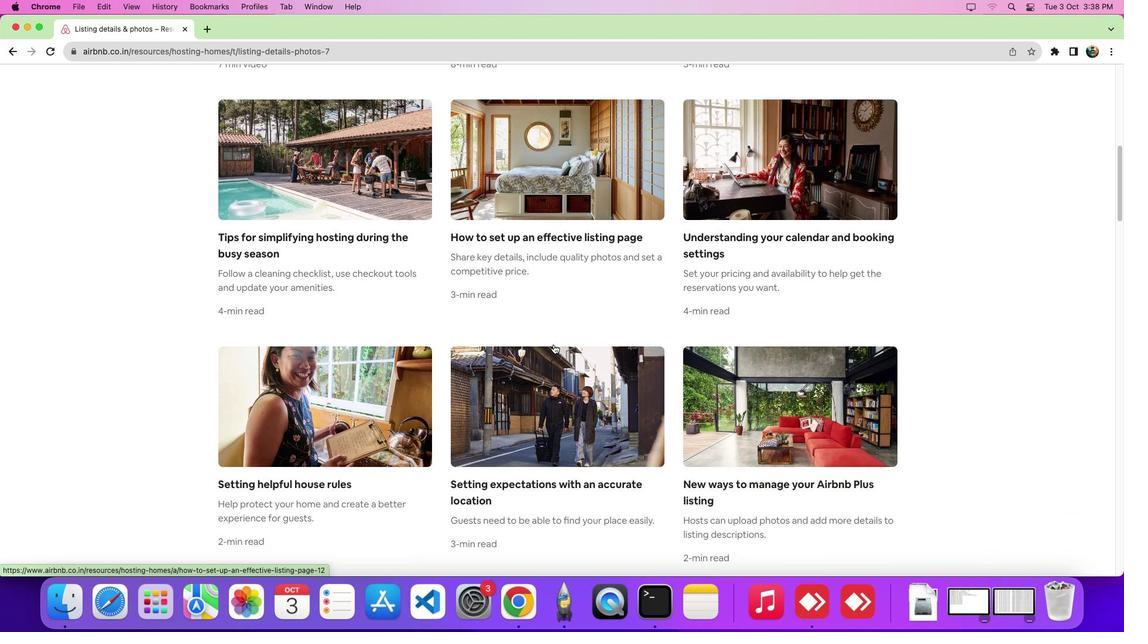 
Action: Mouse scrolled (553, 344) with delta (0, -3)
Screenshot: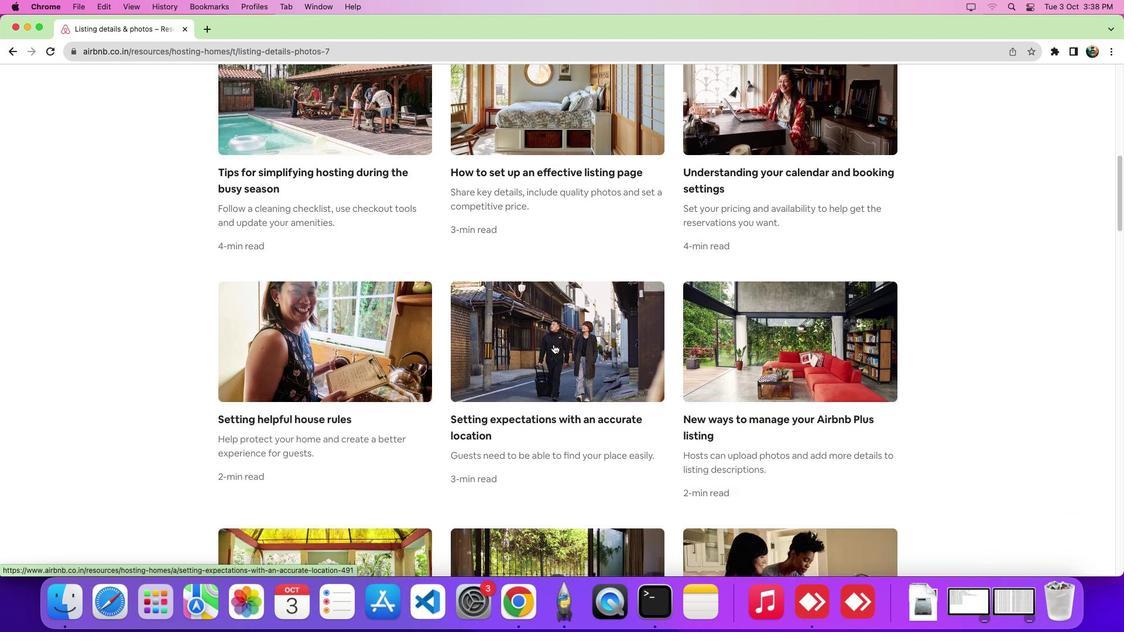 
Action: Mouse scrolled (553, 344) with delta (0, -2)
Screenshot: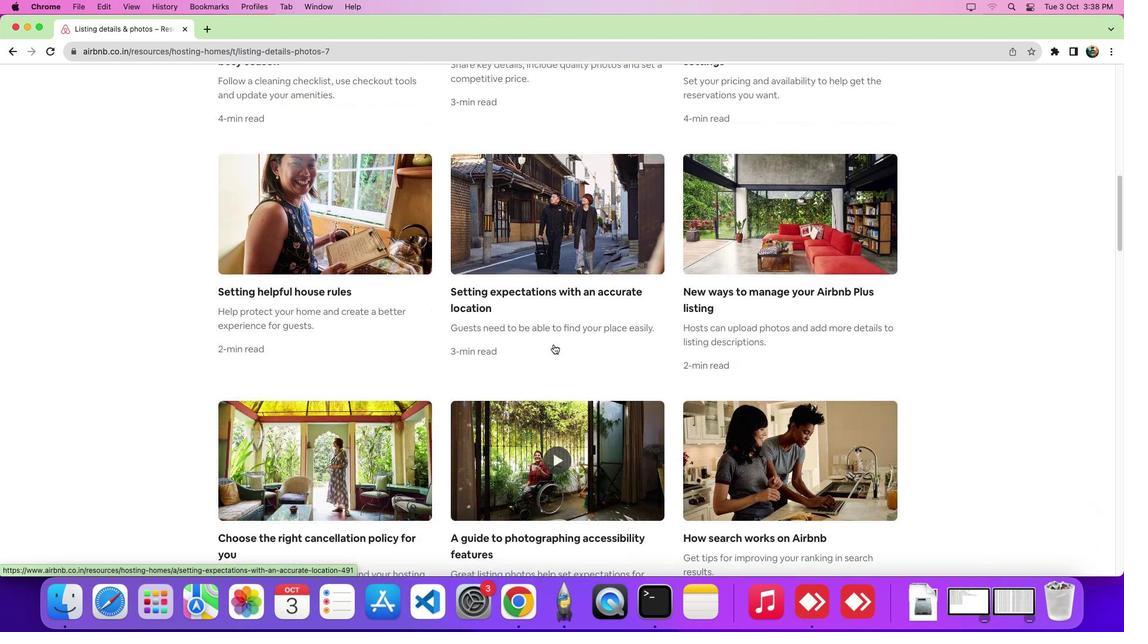 
Action: Mouse scrolled (553, 344) with delta (0, 0)
Screenshot: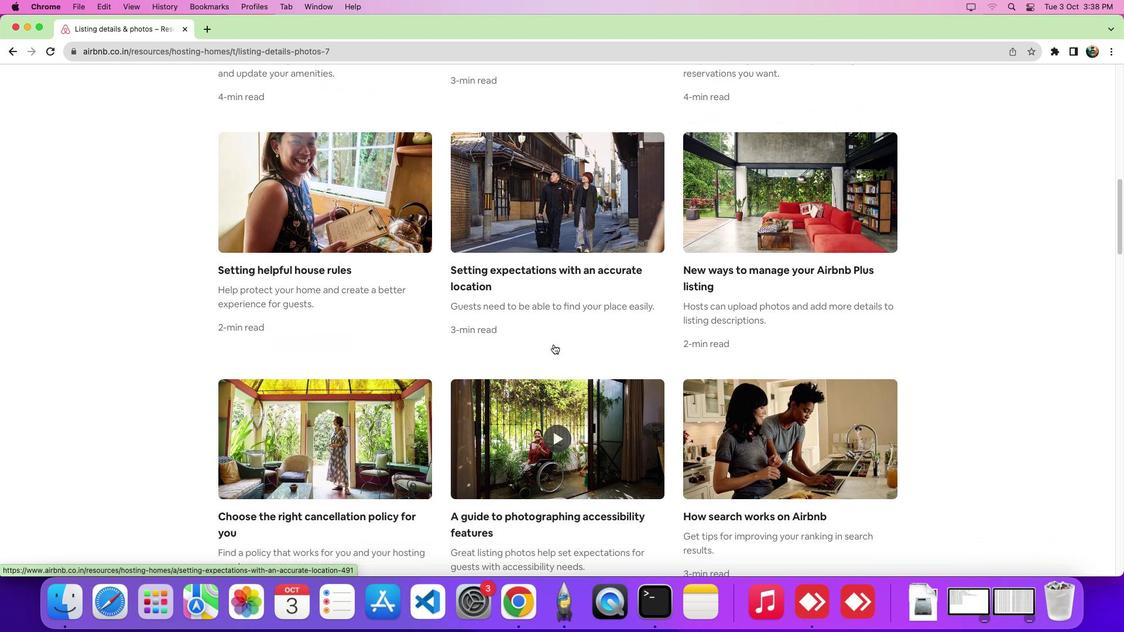 
Action: Mouse scrolled (553, 344) with delta (0, 0)
Screenshot: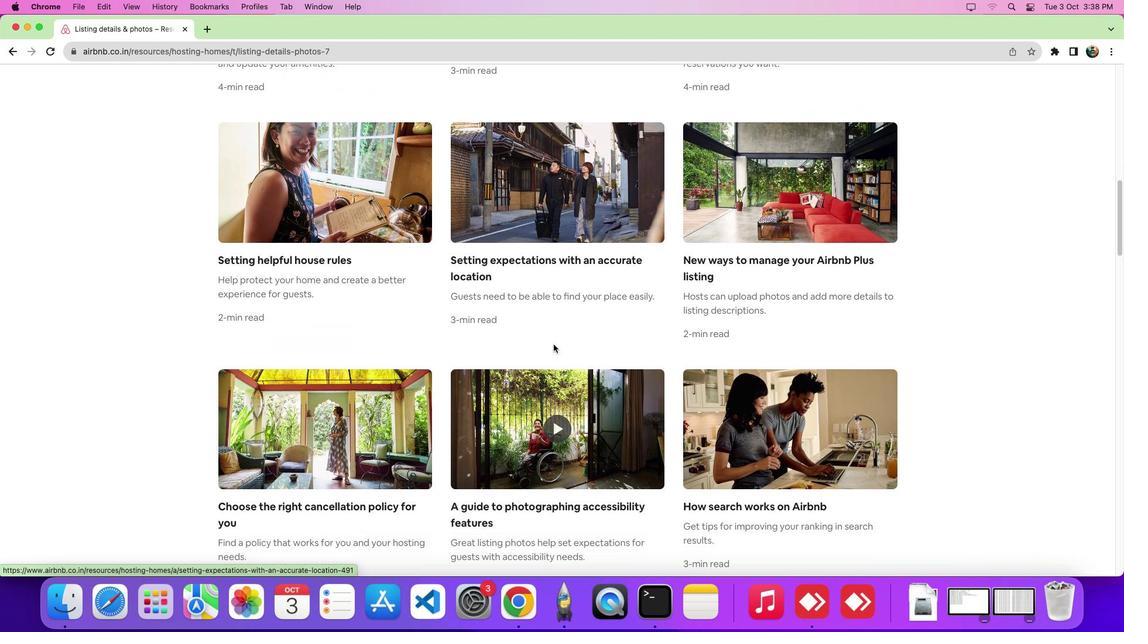 
Action: Mouse moved to (564, 348)
Screenshot: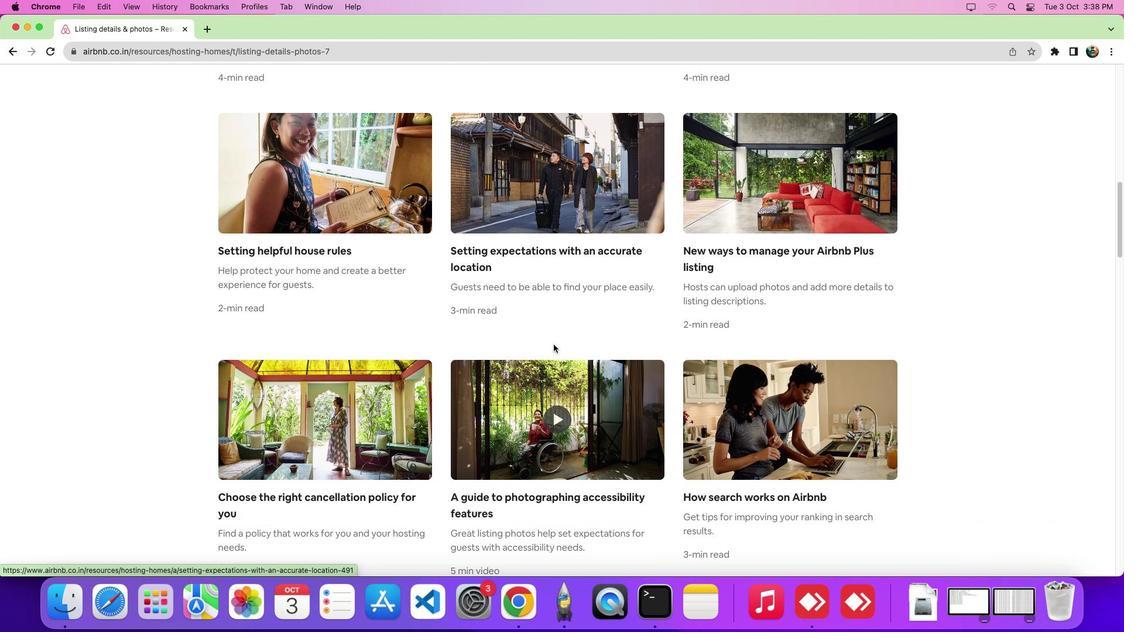 
